 Task: Open Card Board Meeting Preparation in Board Leadership Coaching to Workspace Human Resources Consulting and add a team member Softage.3@softage.net, a label Red, a checklist Health and Fitness, an attachment from your onedrive, a color Red and finally, add a card description 'Develop and launch new sales promotion' and a comment 'Its important to ensure that this task aligns with our overall project goals as it is part of a larger project.'. Add a start date 'Jan 07, 1900' with a due date 'Jan 14, 1900'
Action: Mouse moved to (832, 465)
Screenshot: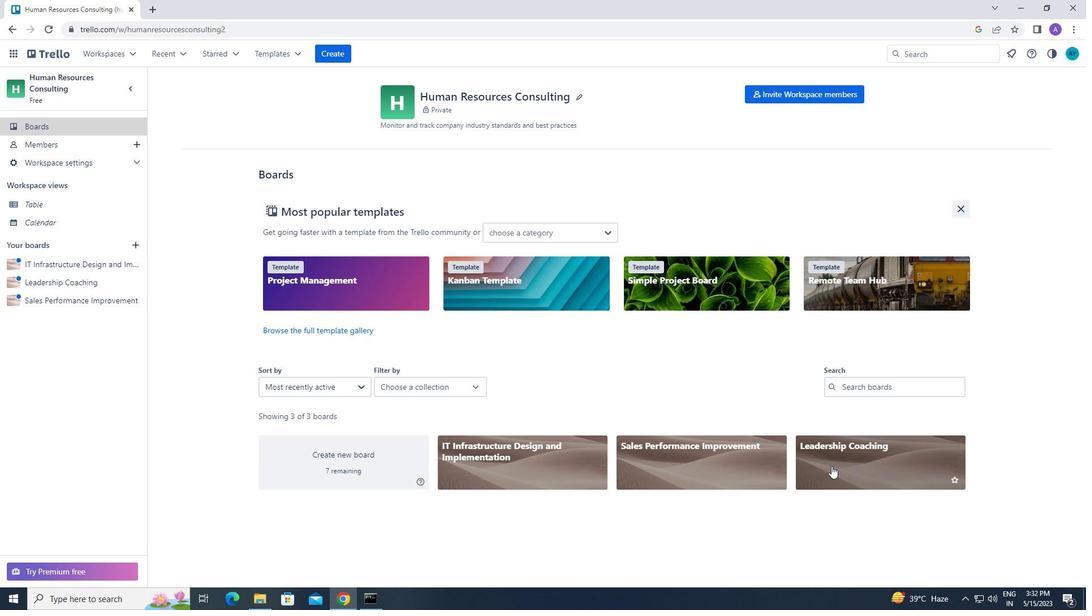 
Action: Mouse pressed left at (832, 465)
Screenshot: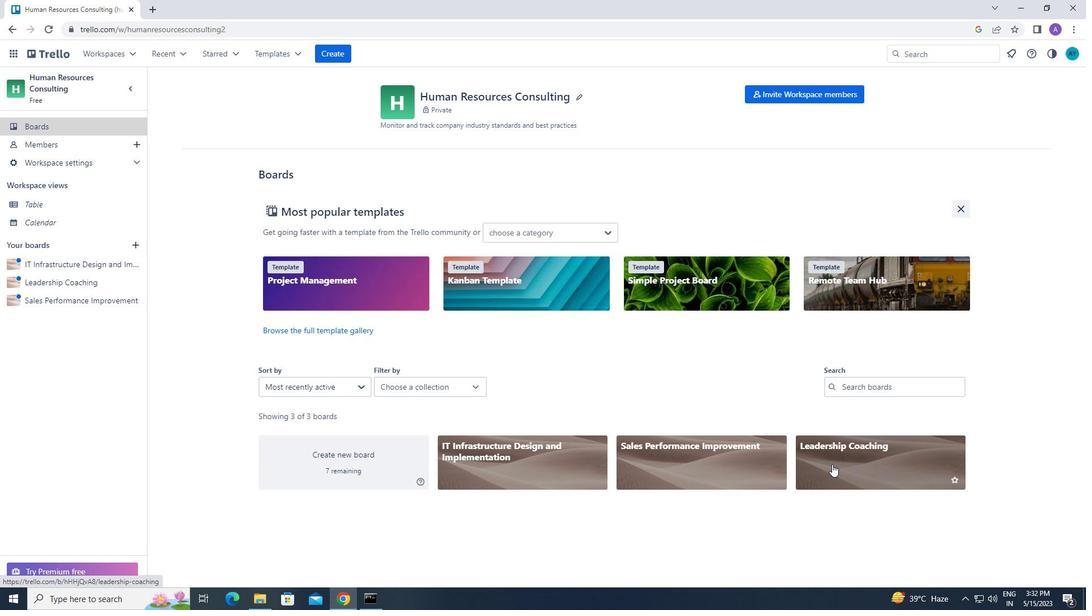 
Action: Mouse moved to (518, 142)
Screenshot: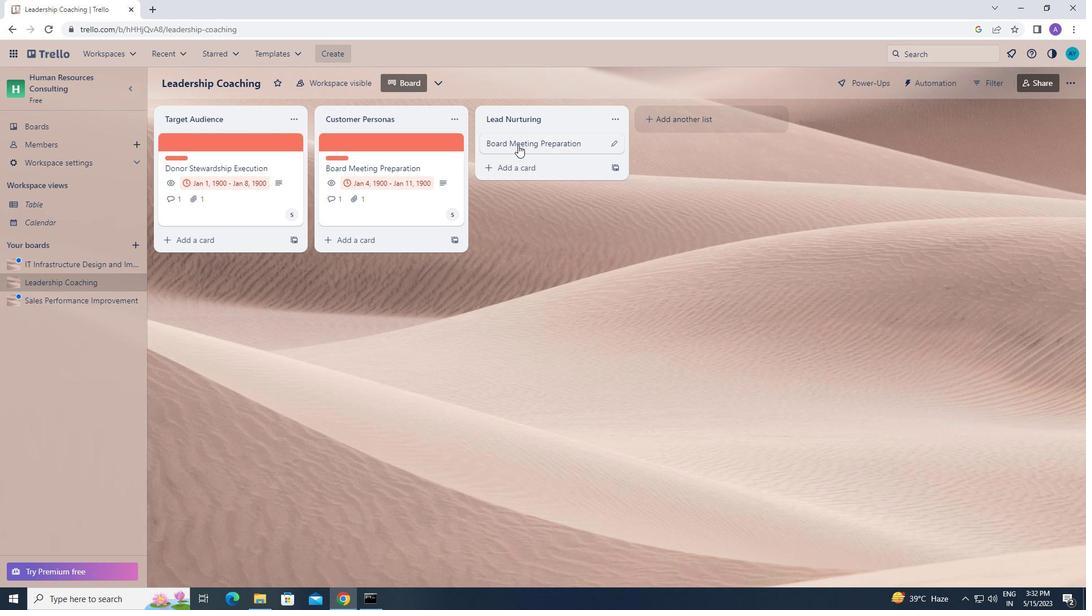 
Action: Mouse pressed left at (518, 142)
Screenshot: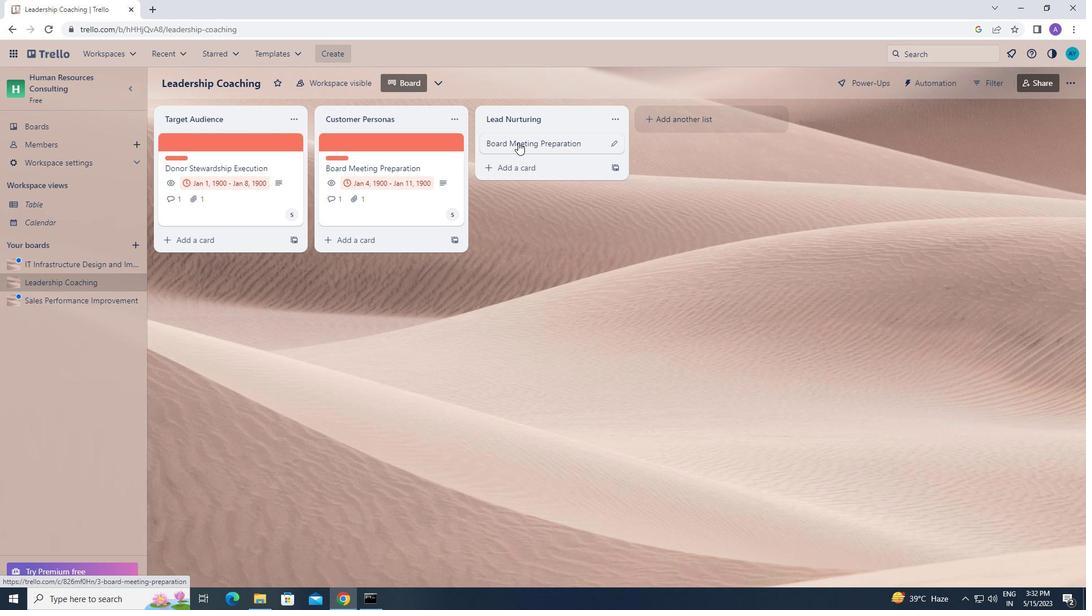 
Action: Mouse moved to (674, 178)
Screenshot: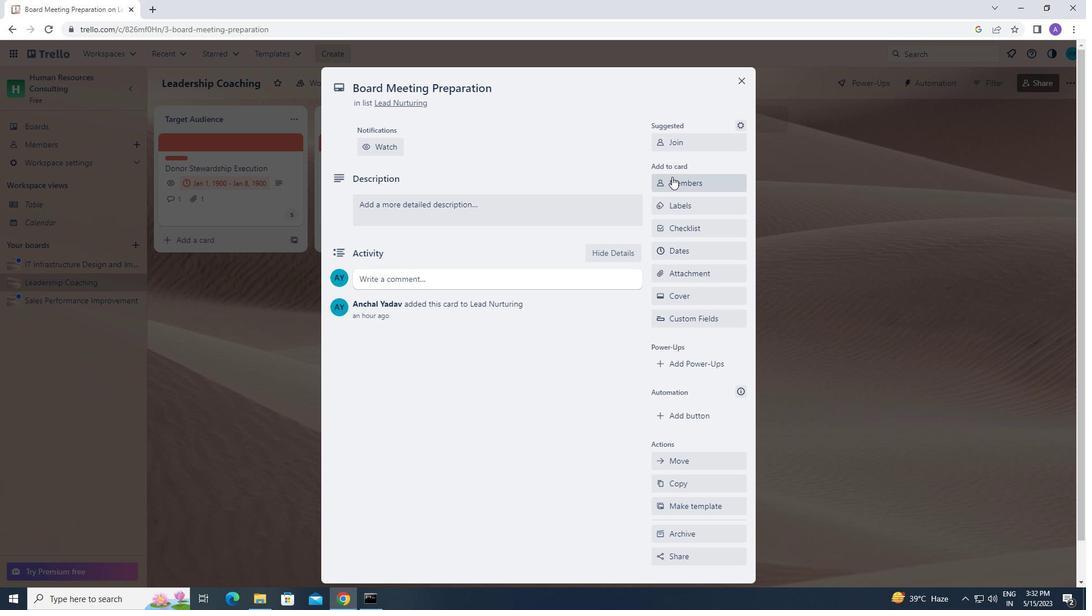 
Action: Mouse pressed left at (674, 178)
Screenshot: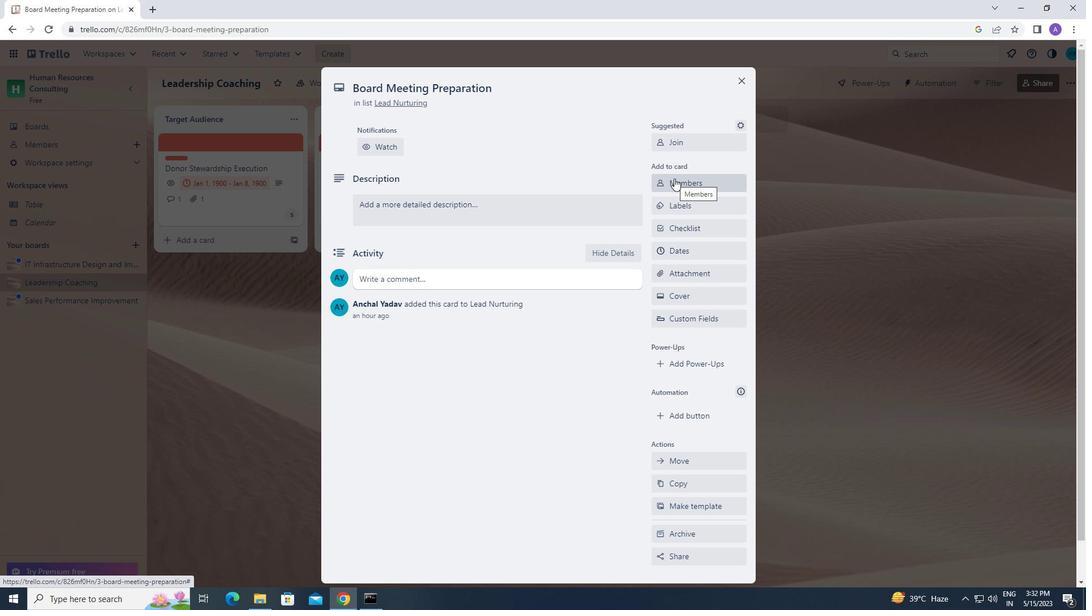 
Action: Mouse moved to (687, 233)
Screenshot: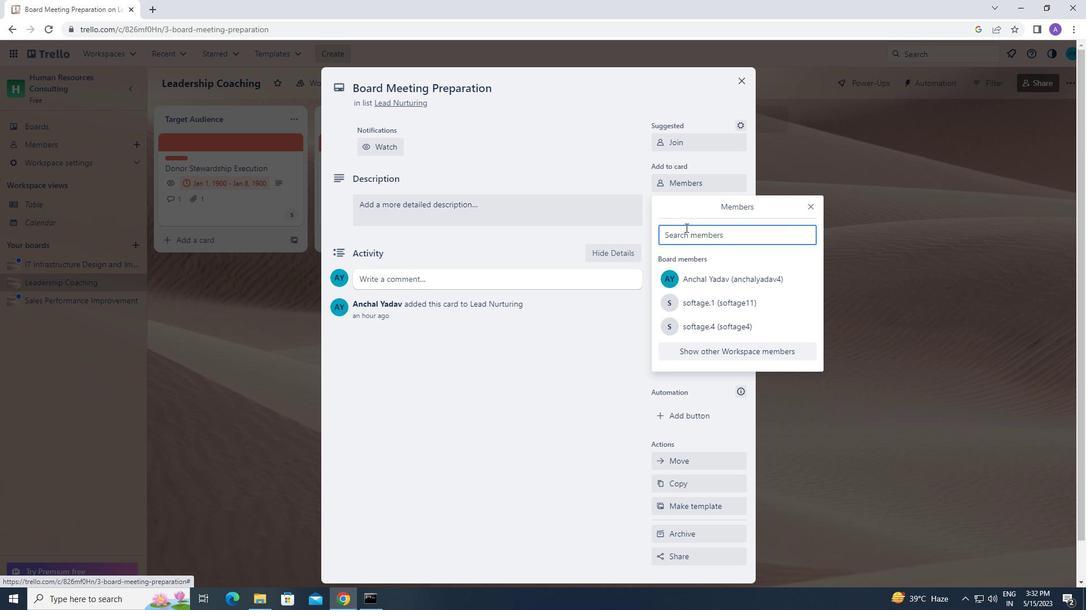 
Action: Mouse pressed left at (687, 233)
Screenshot: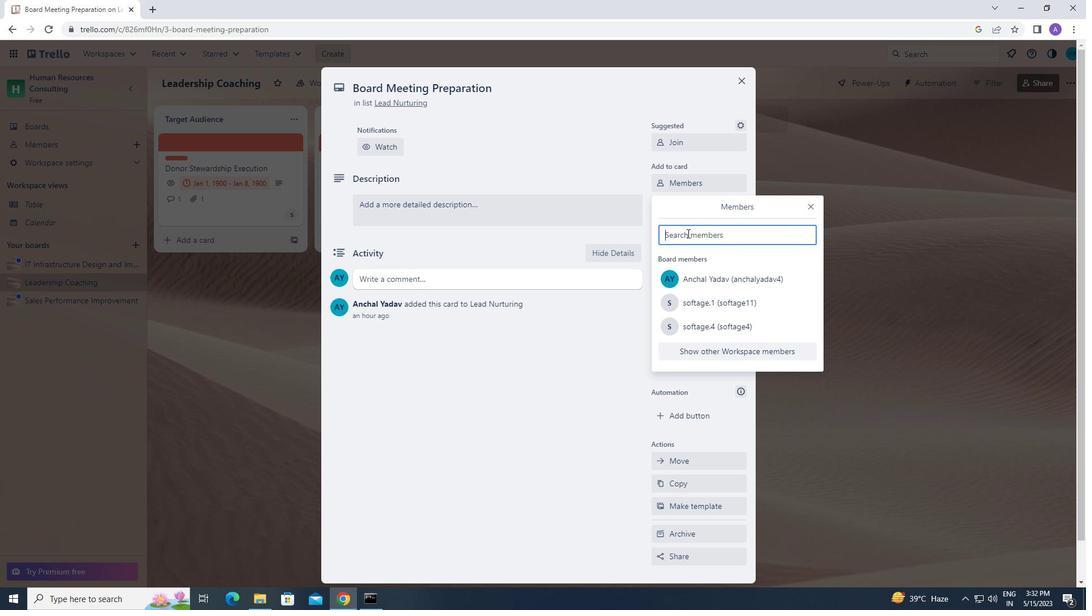 
Action: Key pressed <Key.caps_lock>s<Key.caps_lock>oftage
Screenshot: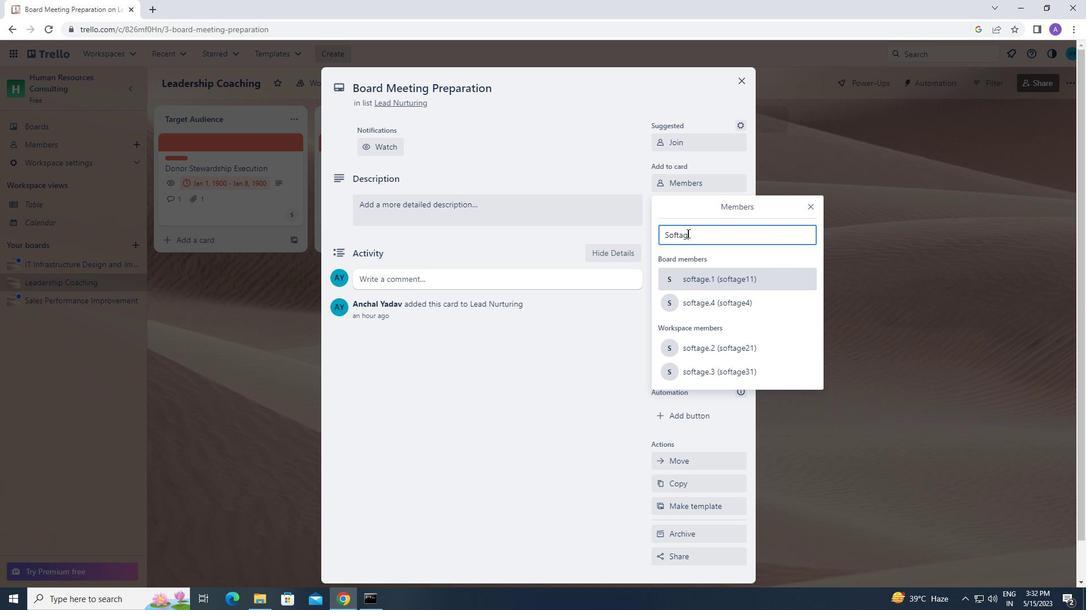 
Action: Mouse moved to (574, 381)
Screenshot: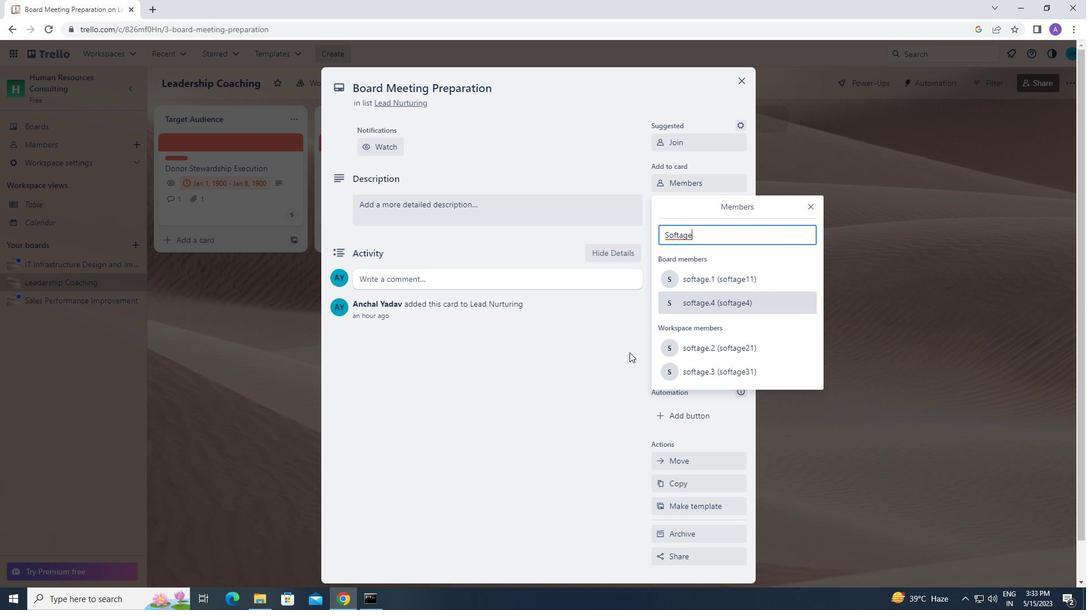 
Action: Key pressed .
Screenshot: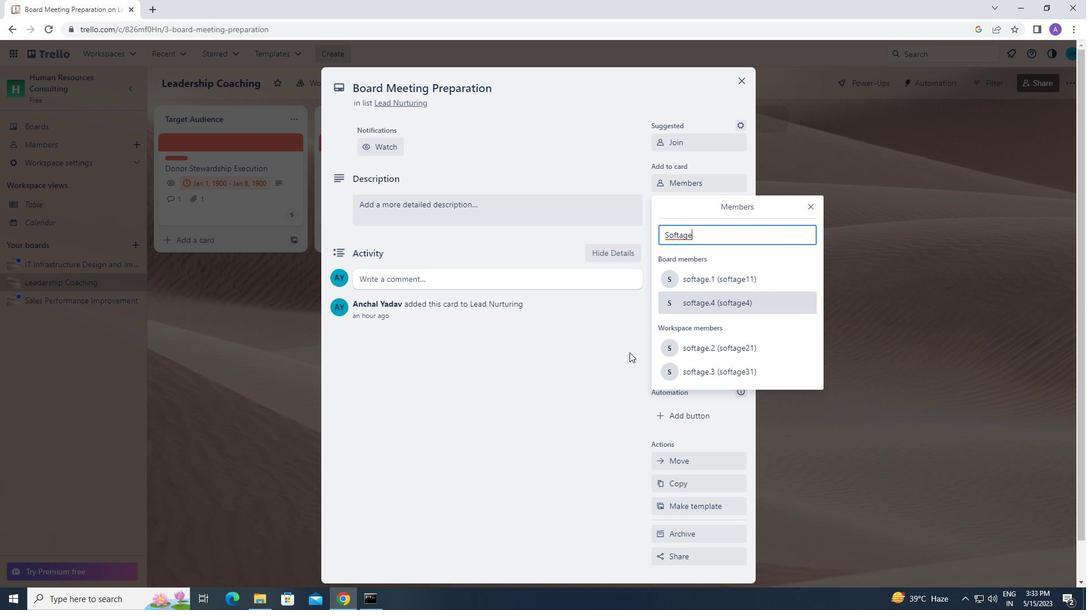 
Action: Mouse moved to (394, 466)
Screenshot: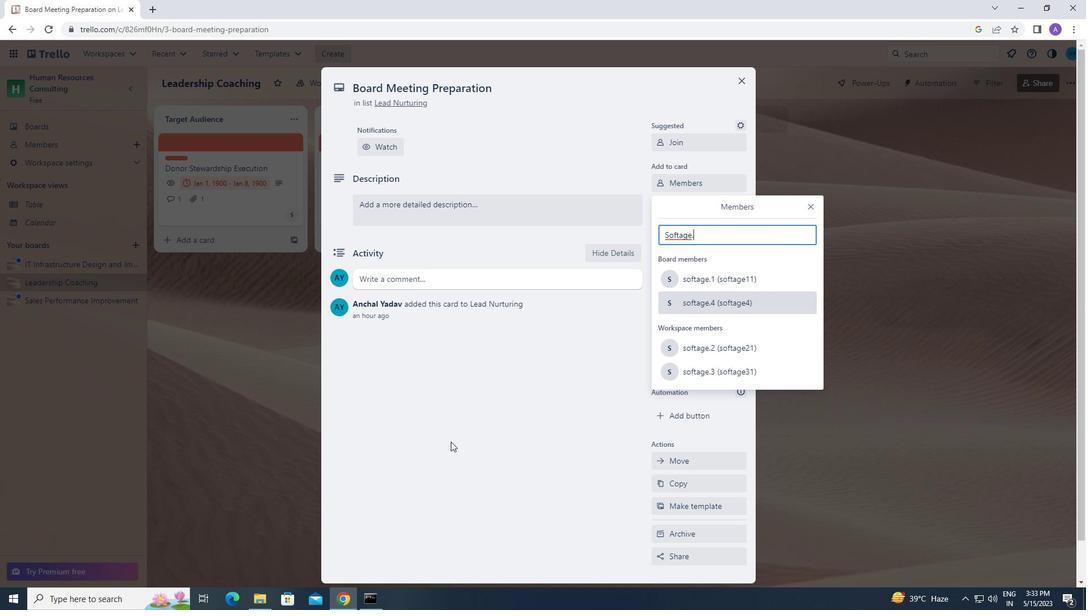 
Action: Key pressed 3
Screenshot: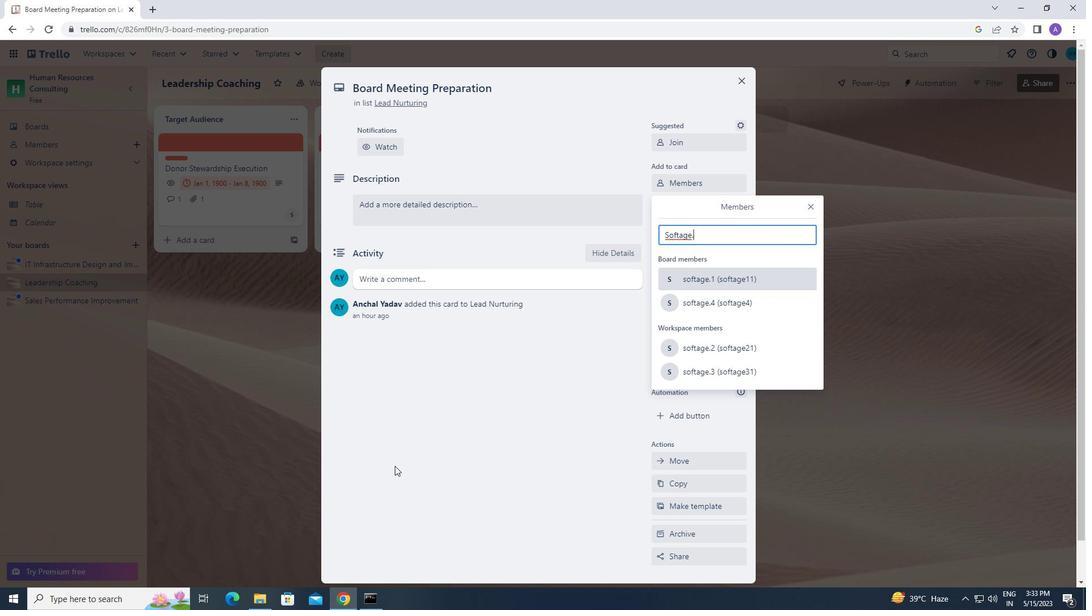 
Action: Mouse moved to (394, 467)
Screenshot: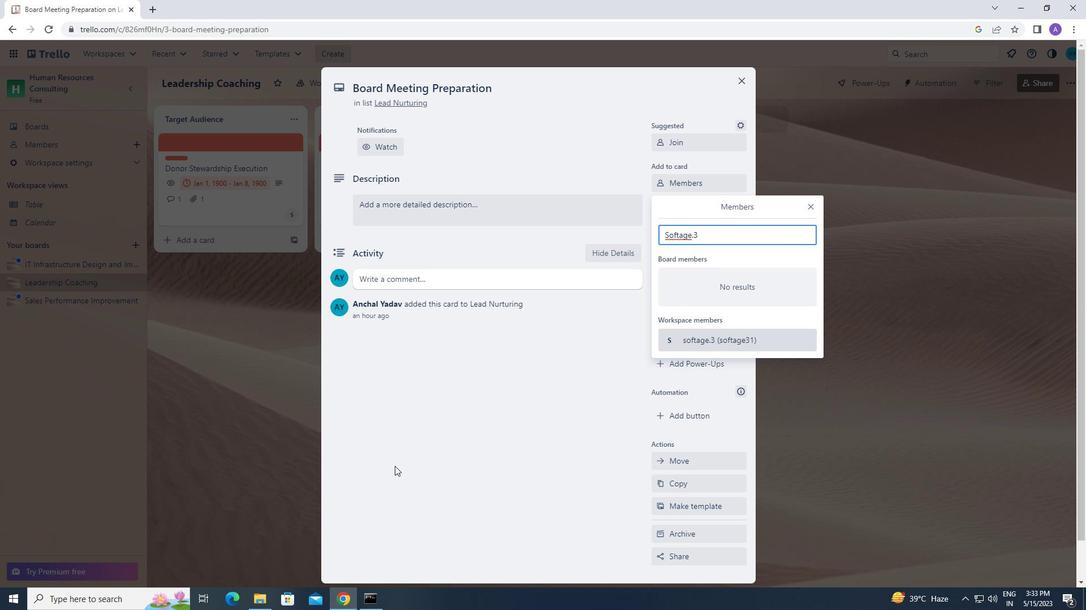 
Action: Key pressed <Key.shift_r>@softage.net
Screenshot: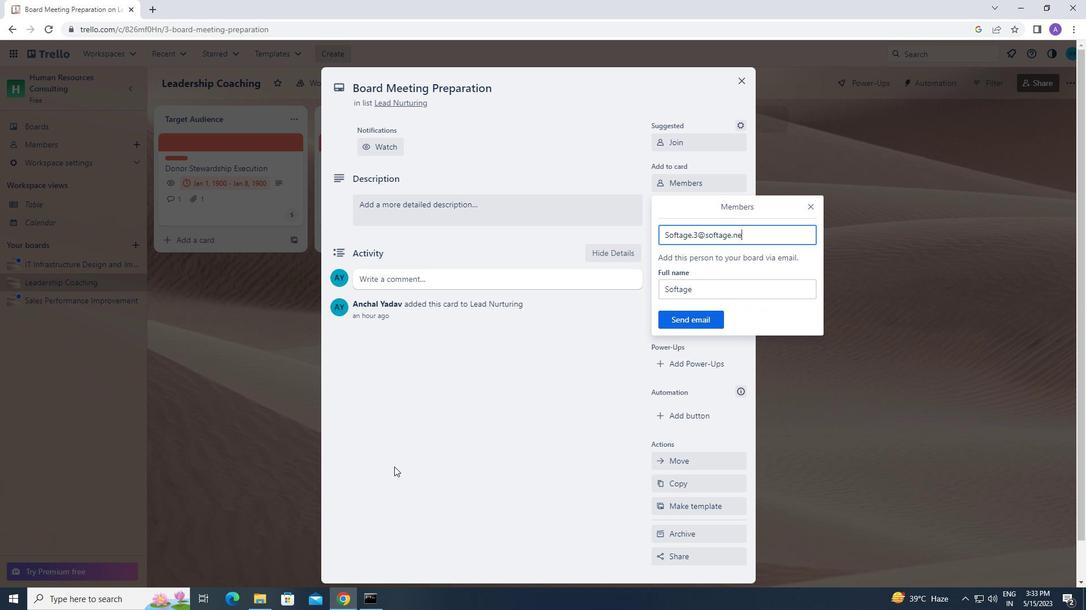 
Action: Mouse moved to (694, 319)
Screenshot: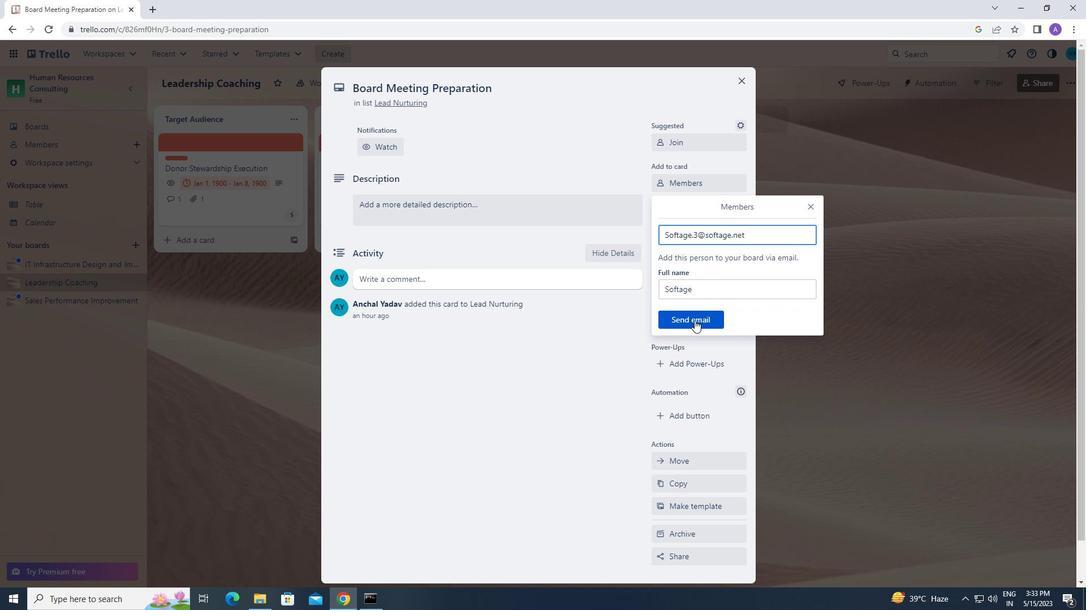 
Action: Mouse pressed left at (694, 319)
Screenshot: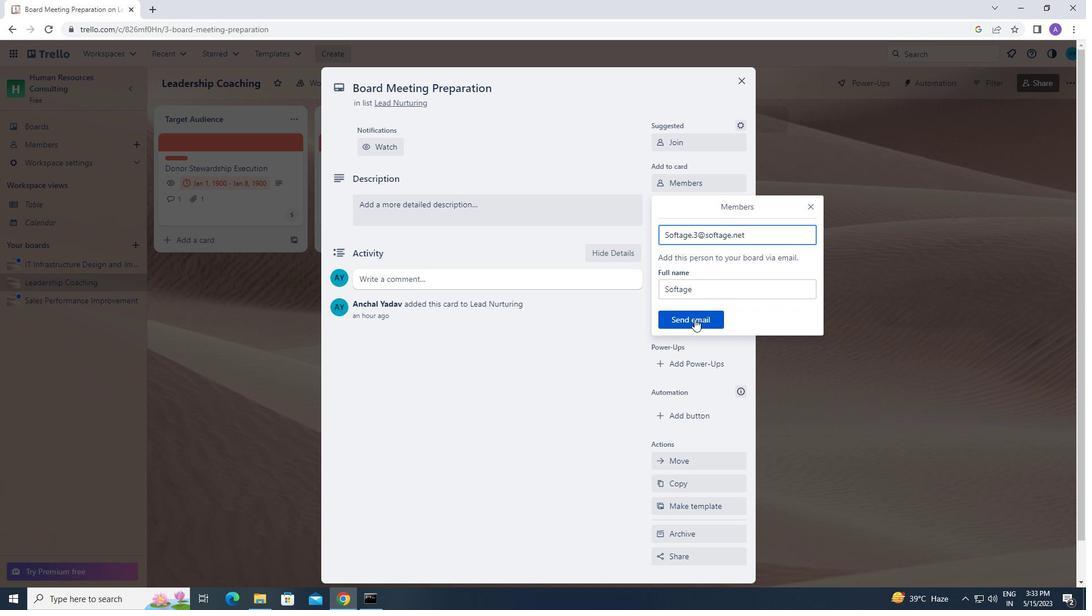 
Action: Mouse moved to (671, 208)
Screenshot: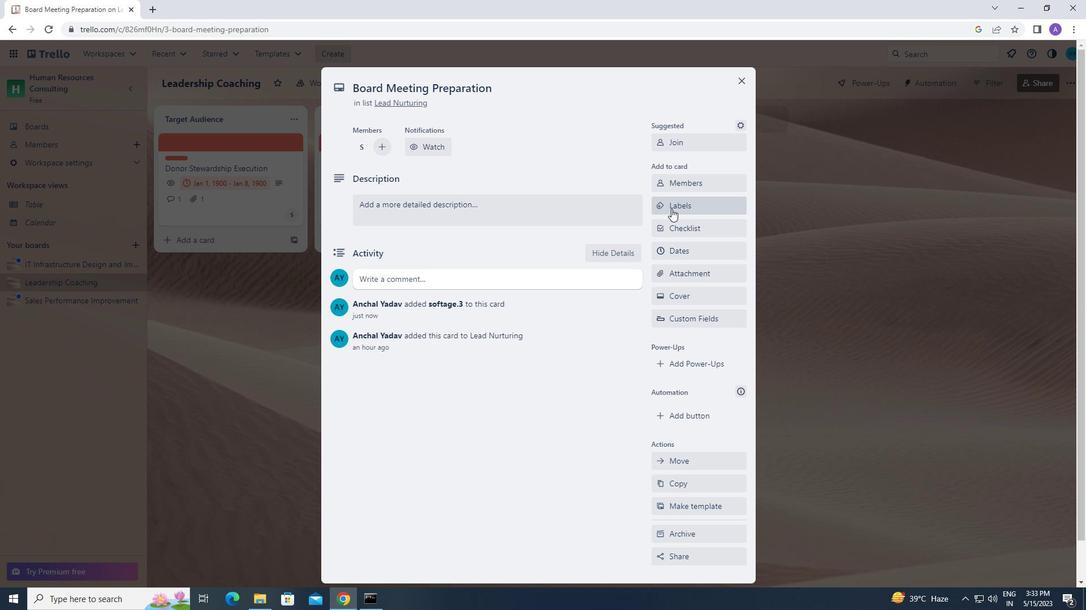 
Action: Mouse pressed left at (671, 208)
Screenshot: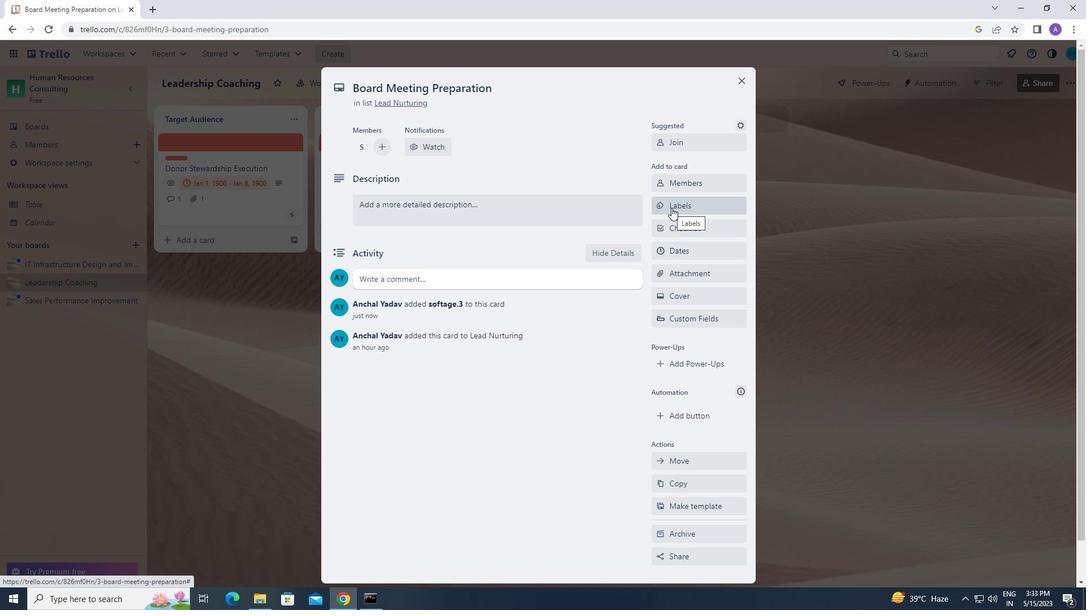 
Action: Mouse moved to (716, 432)
Screenshot: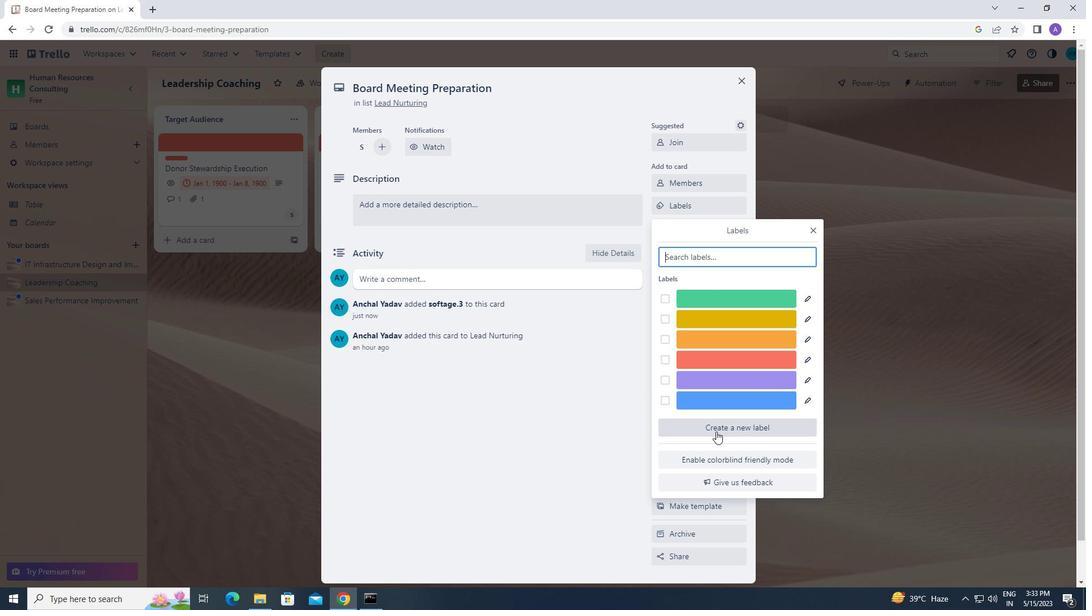 
Action: Mouse pressed left at (716, 432)
Screenshot: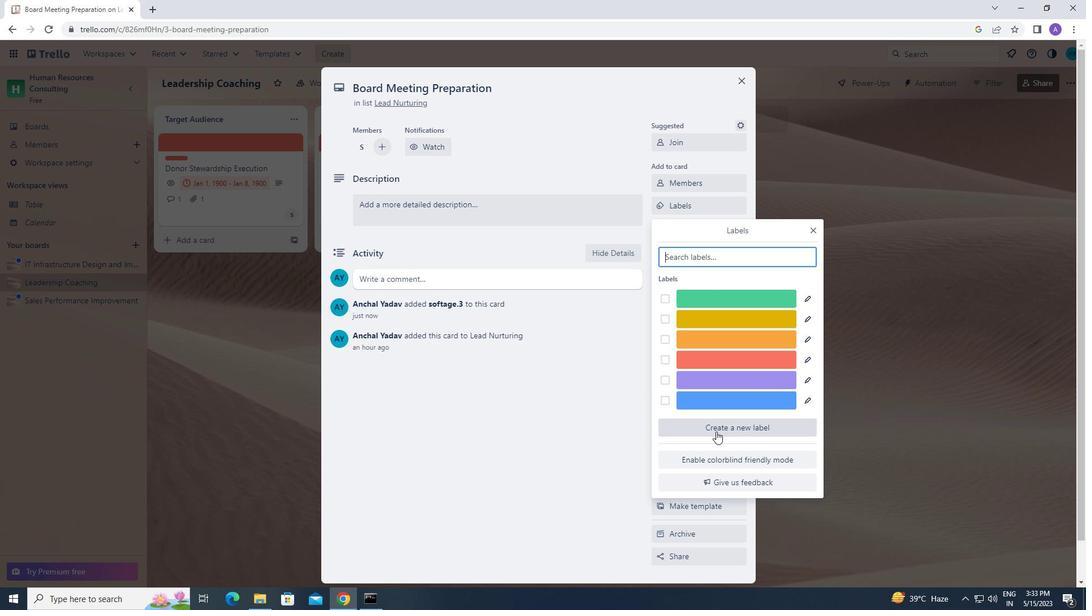
Action: Mouse moved to (769, 392)
Screenshot: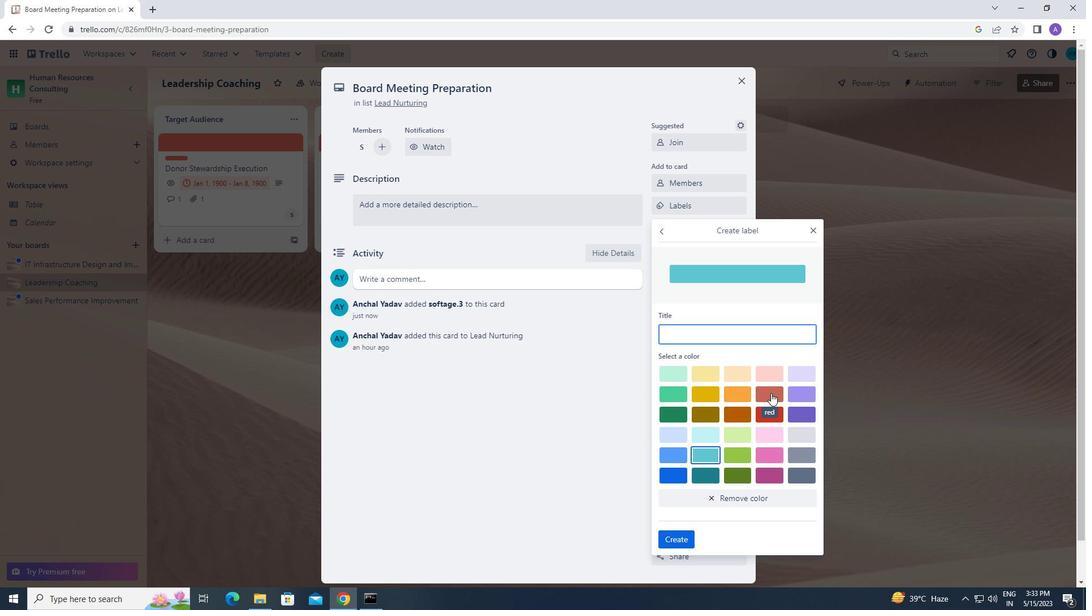 
Action: Mouse pressed left at (769, 392)
Screenshot: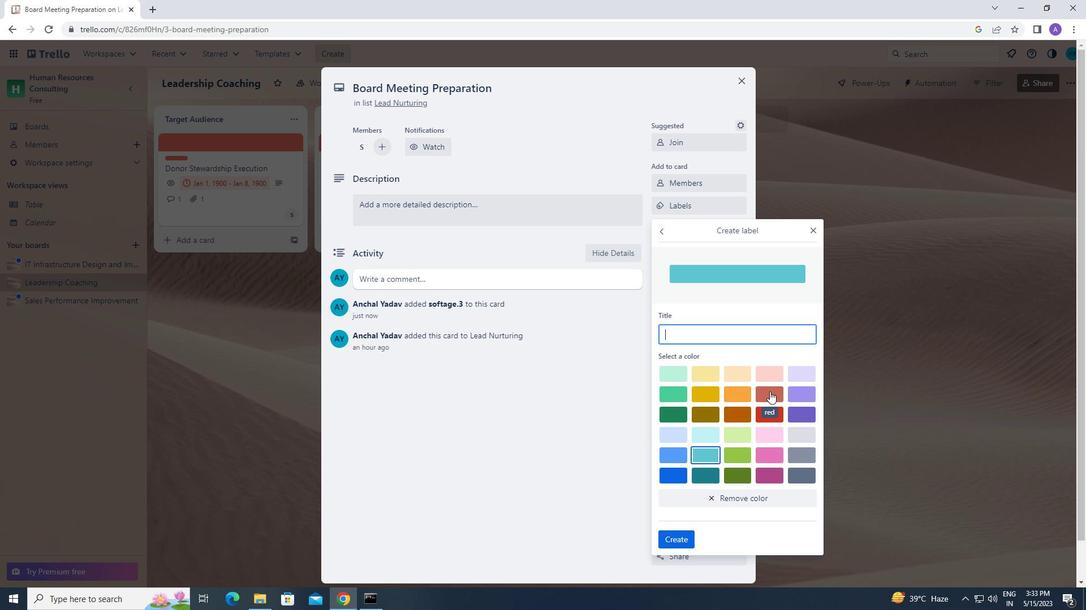 
Action: Mouse moved to (686, 540)
Screenshot: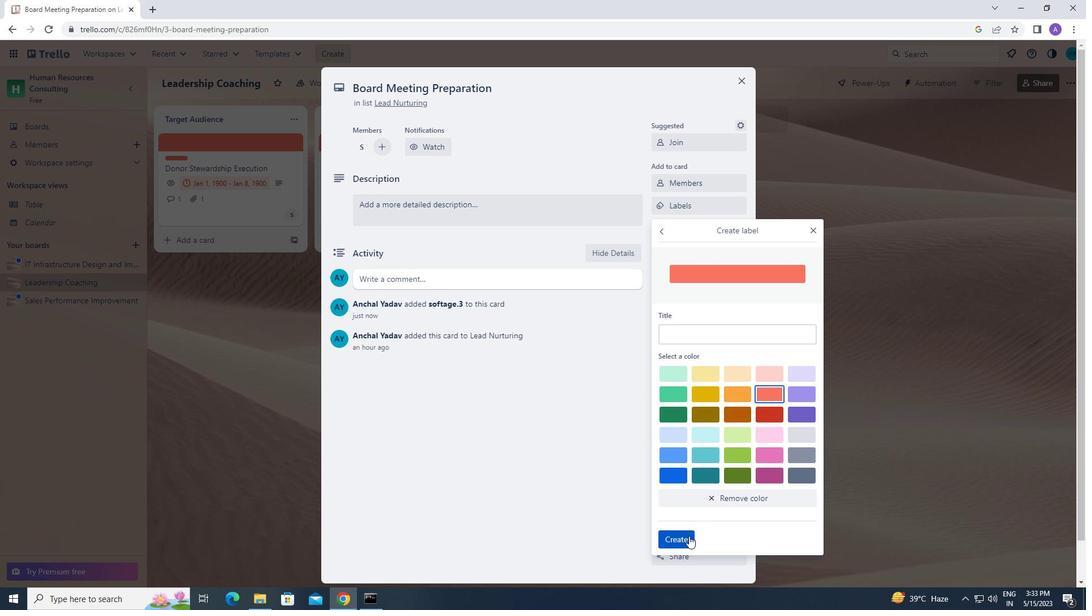 
Action: Mouse pressed left at (686, 540)
Screenshot: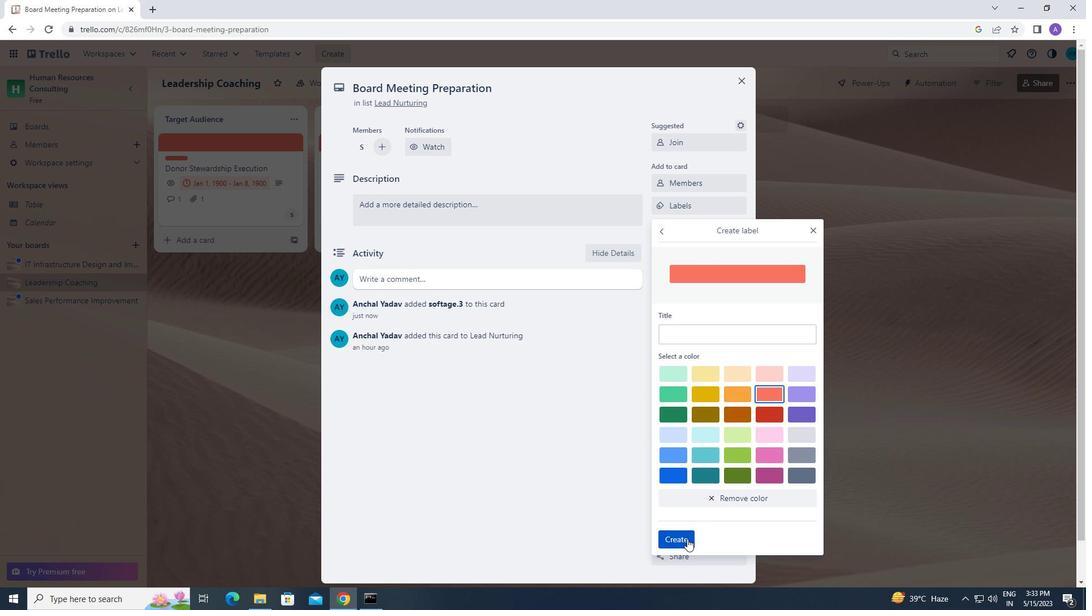 
Action: Mouse moved to (810, 230)
Screenshot: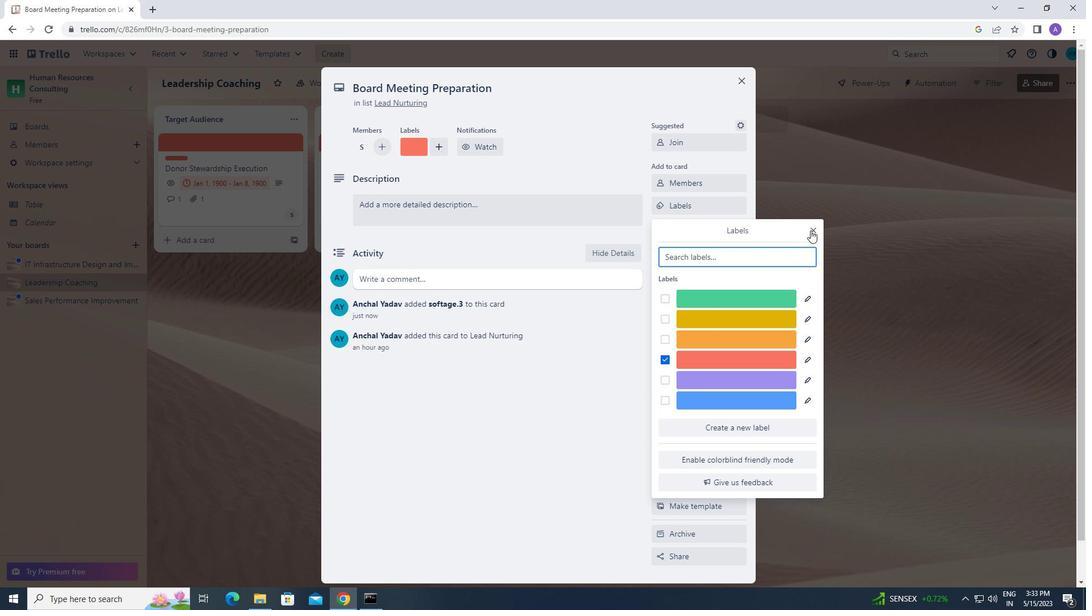 
Action: Mouse pressed left at (810, 230)
Screenshot: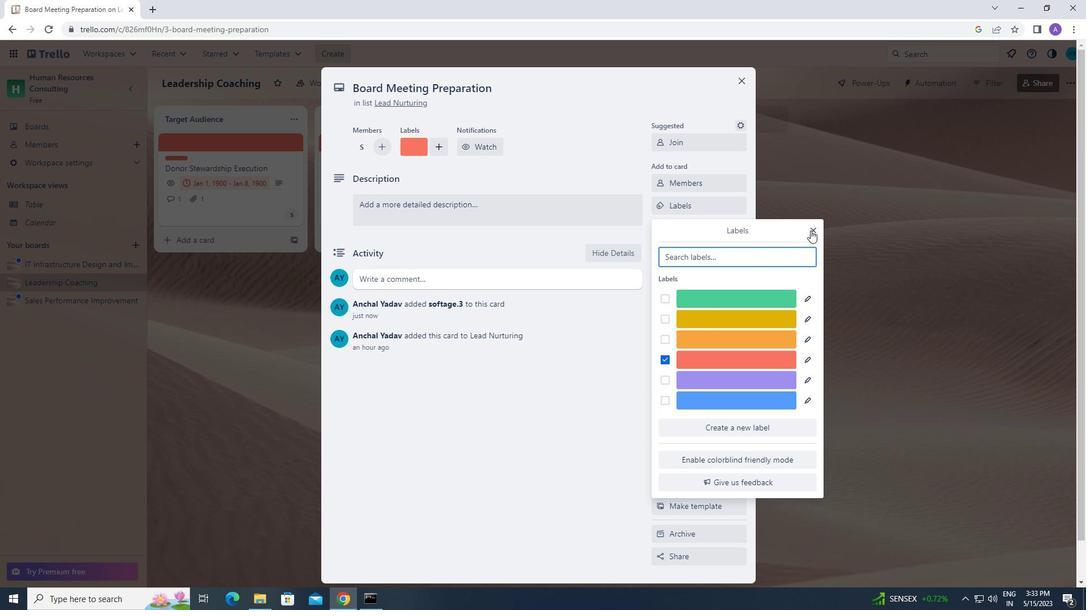 
Action: Mouse moved to (706, 228)
Screenshot: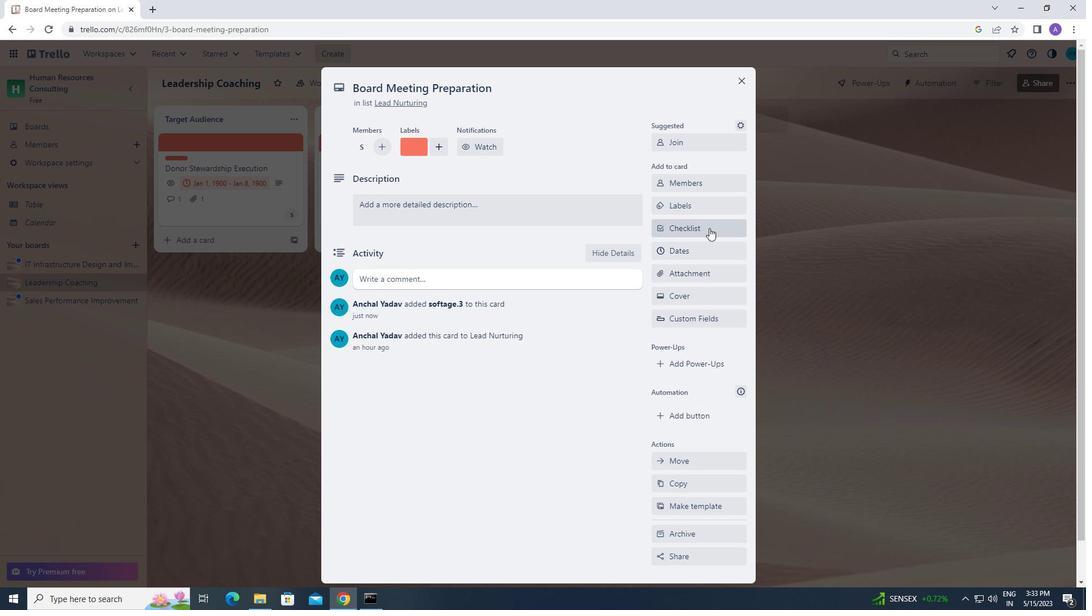 
Action: Mouse pressed left at (706, 228)
Screenshot: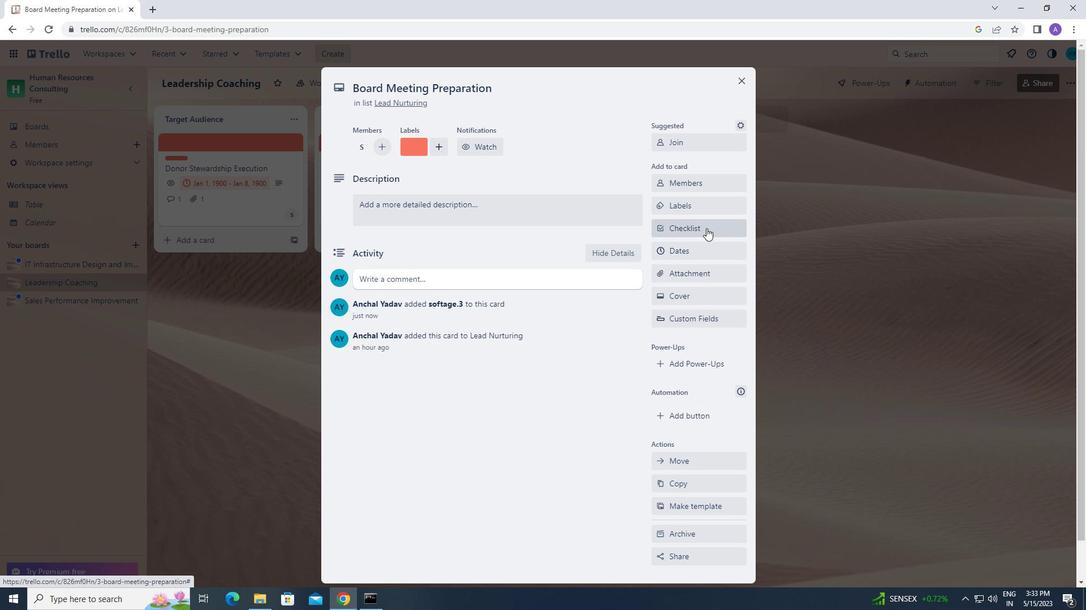 
Action: Mouse moved to (701, 237)
Screenshot: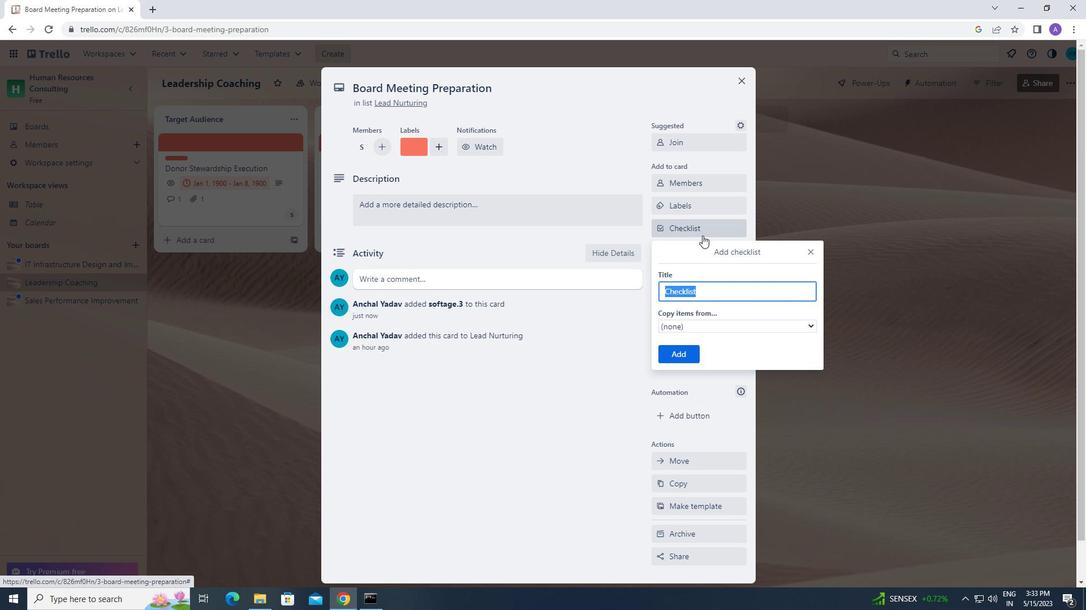 
Action: Key pressed <Key.caps_lock>h<Key.caps_lock>ealth<Key.space>and<Key.space><Key.caps_lock>f<Key.caps_lock>itness
Screenshot: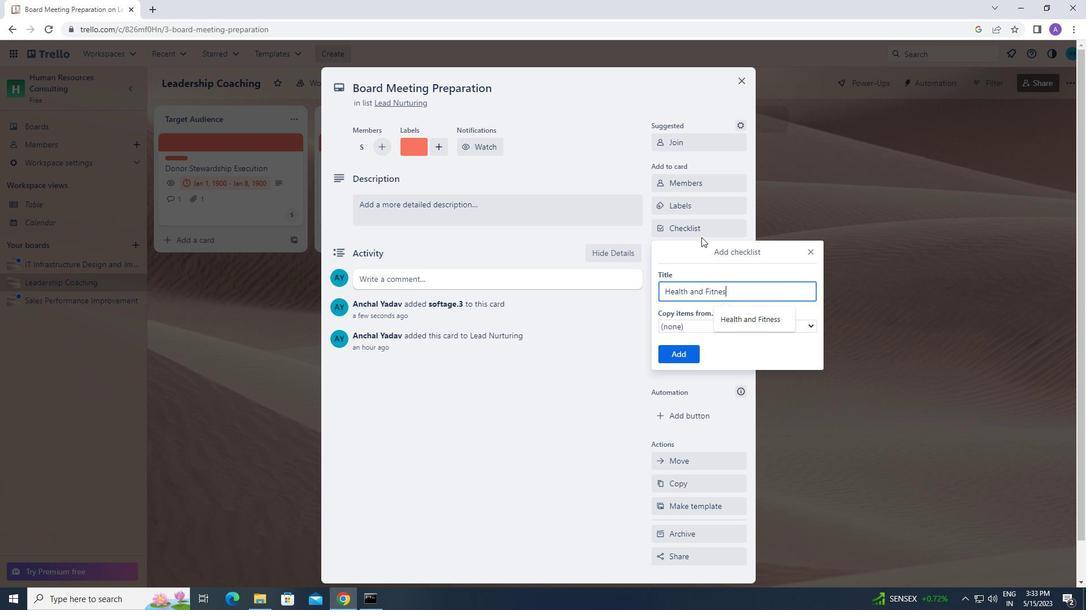 
Action: Mouse moved to (678, 351)
Screenshot: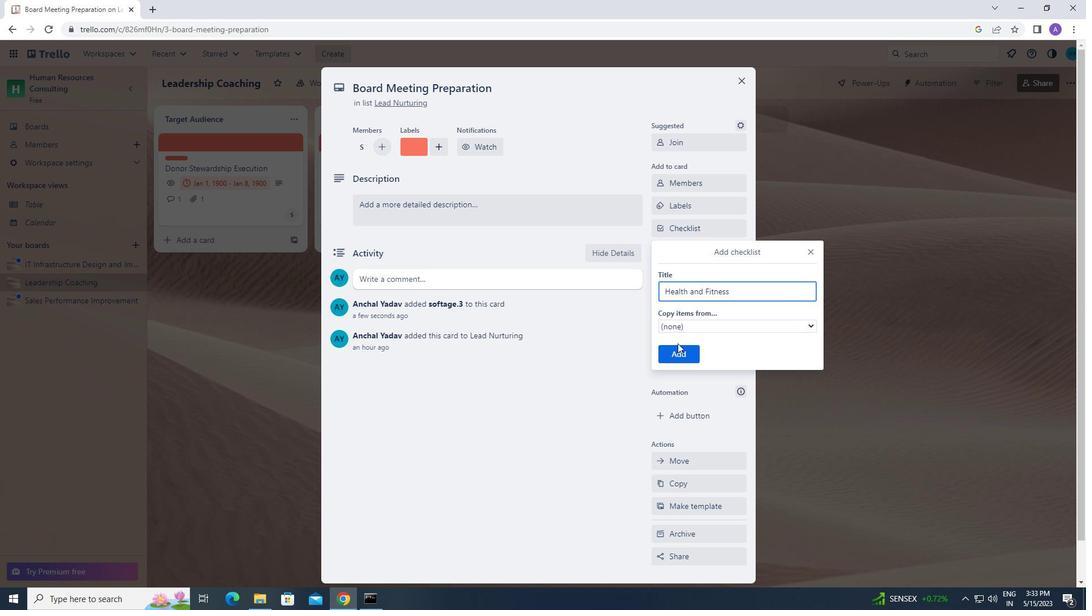 
Action: Mouse pressed left at (678, 351)
Screenshot: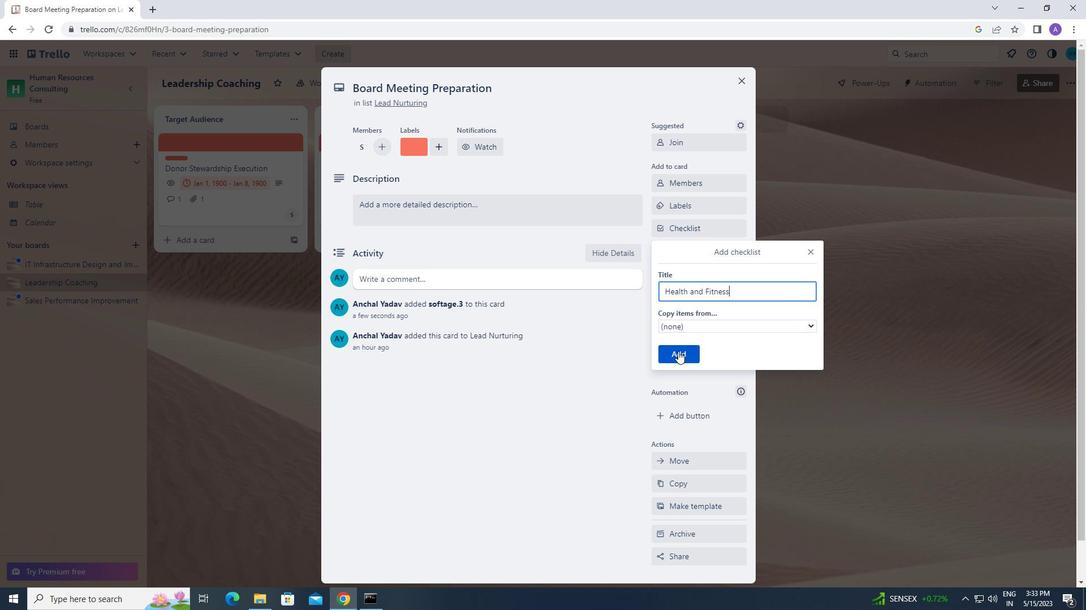 
Action: Mouse moved to (687, 273)
Screenshot: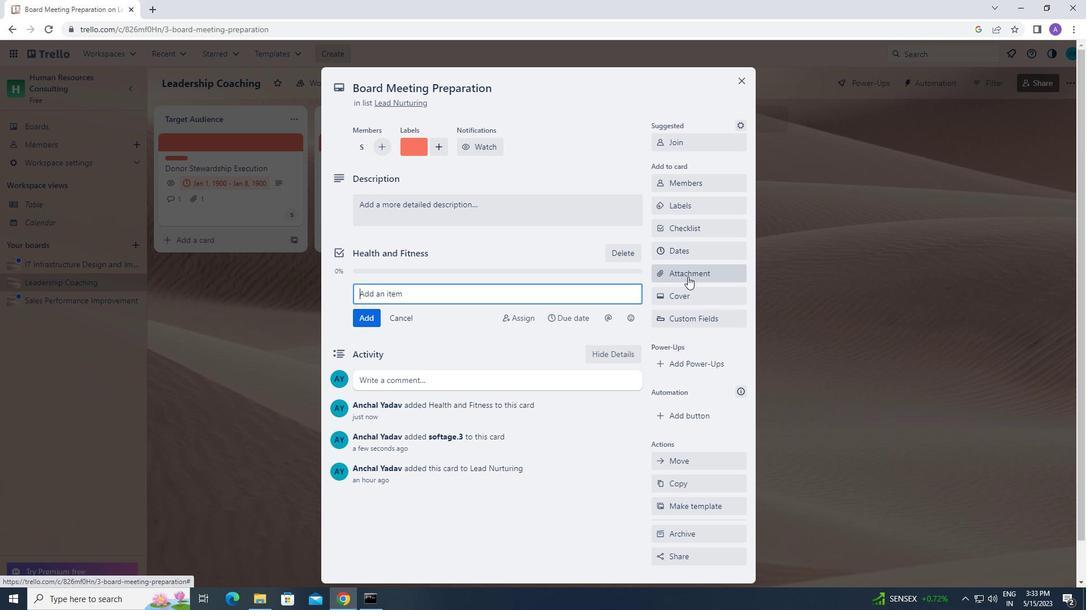 
Action: Mouse pressed left at (687, 273)
Screenshot: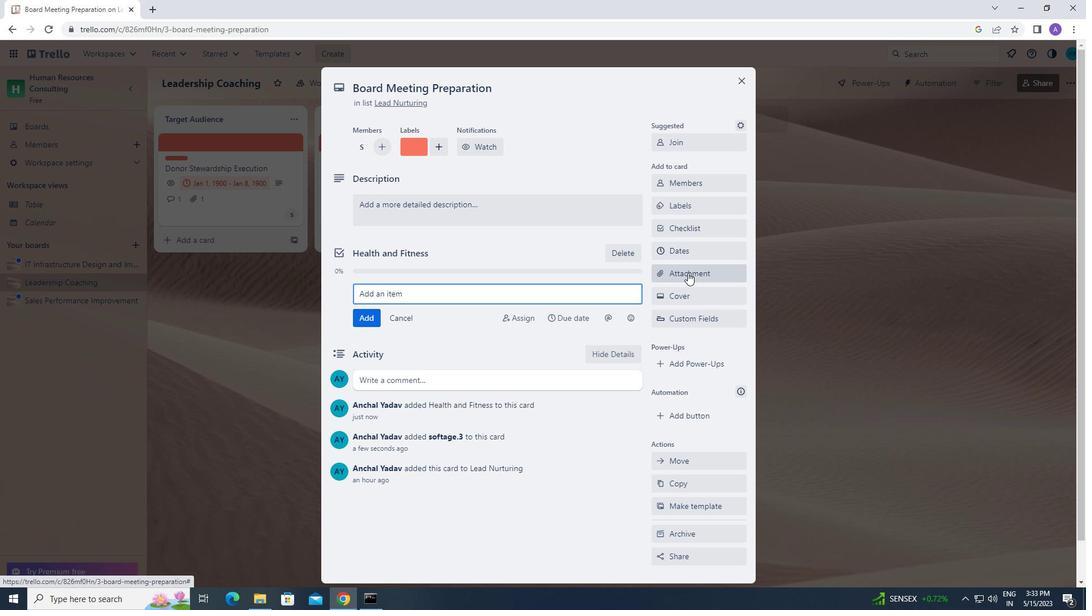 
Action: Mouse moved to (678, 409)
Screenshot: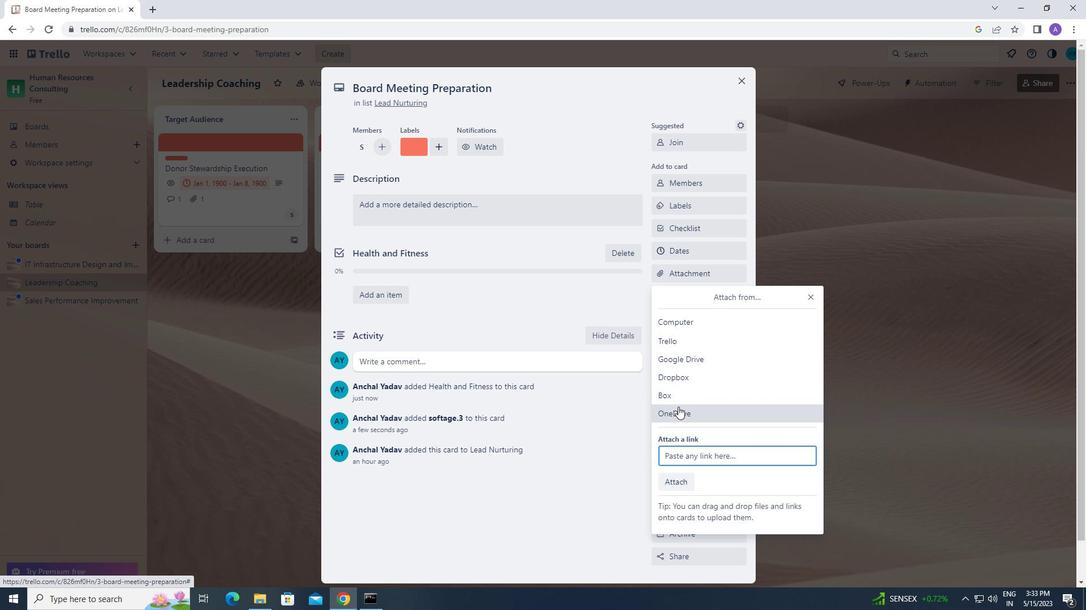 
Action: Mouse pressed left at (678, 409)
Screenshot: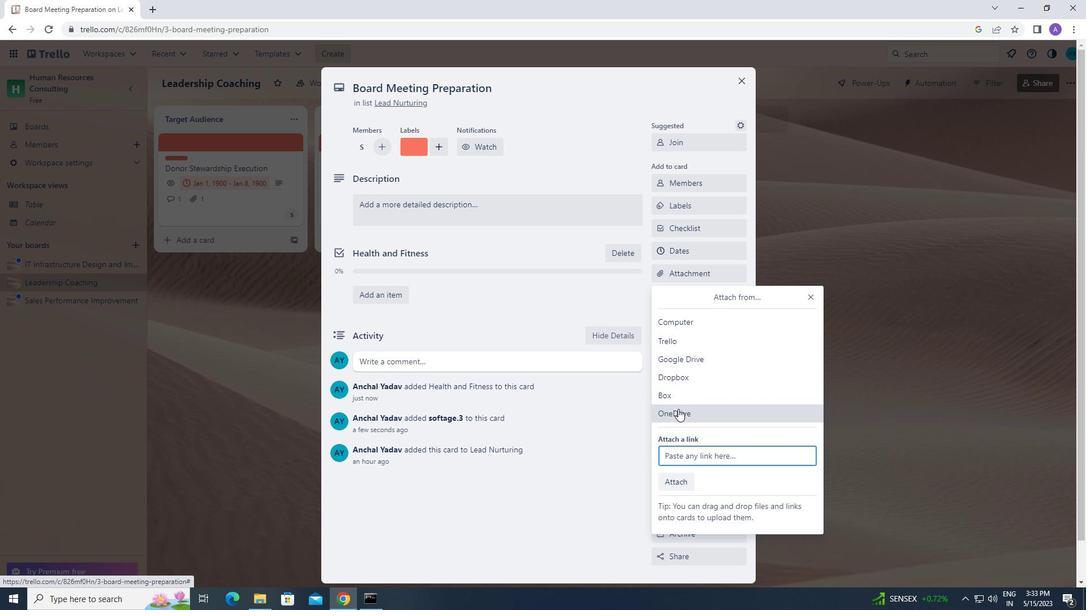 
Action: Mouse moved to (455, 269)
Screenshot: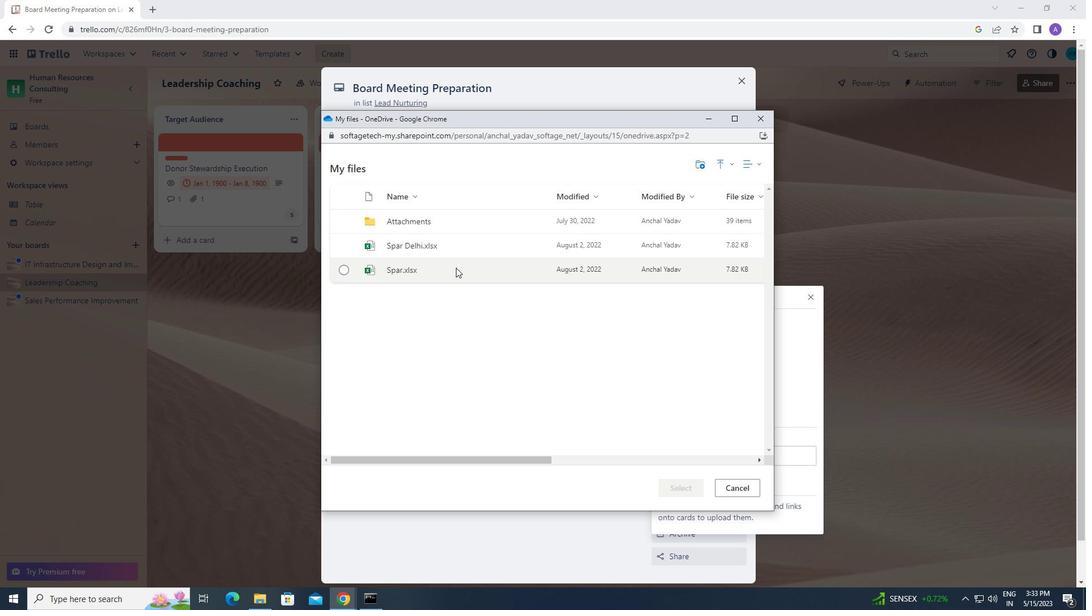 
Action: Mouse pressed left at (455, 269)
Screenshot: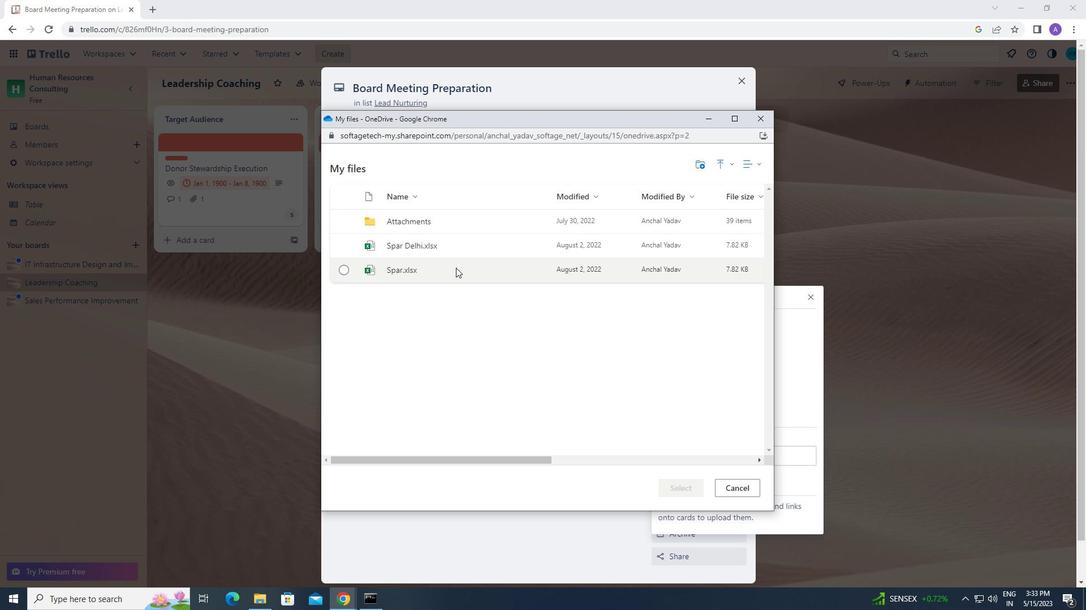 
Action: Mouse moved to (677, 487)
Screenshot: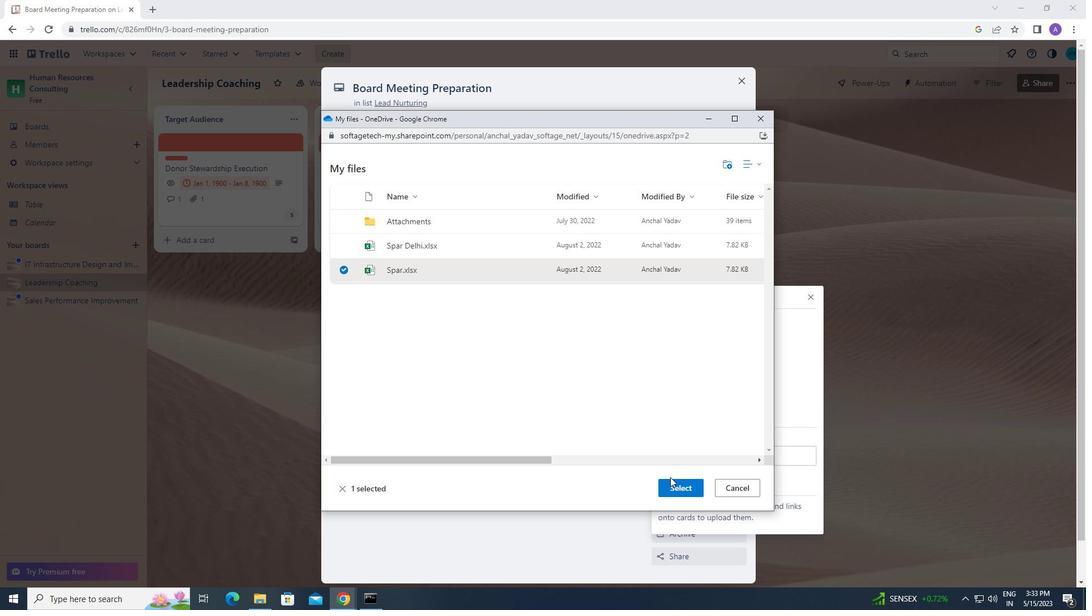 
Action: Mouse pressed left at (677, 487)
Screenshot: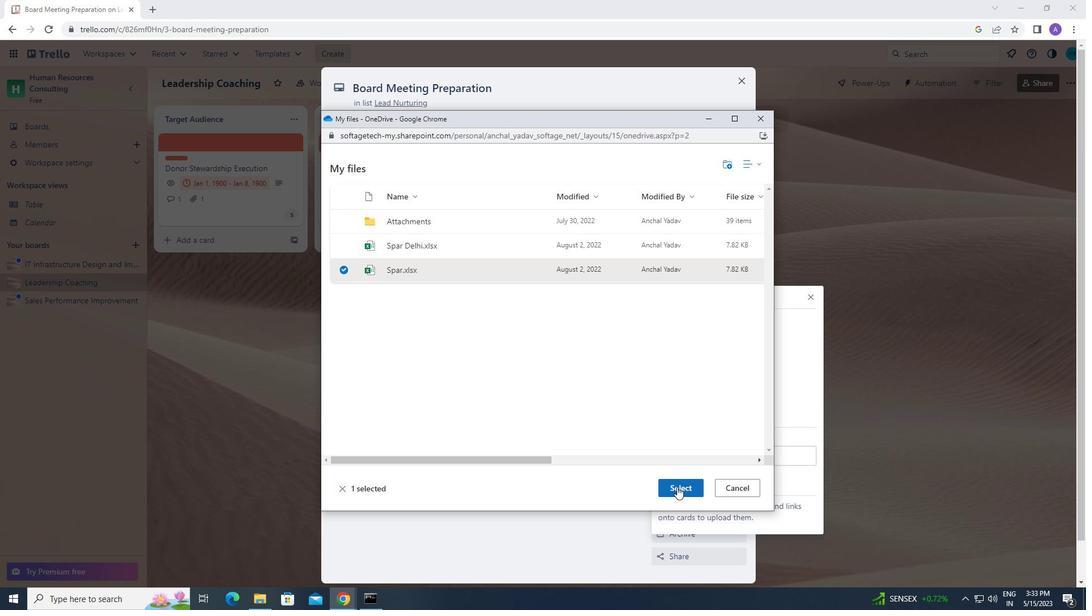 
Action: Mouse moved to (694, 295)
Screenshot: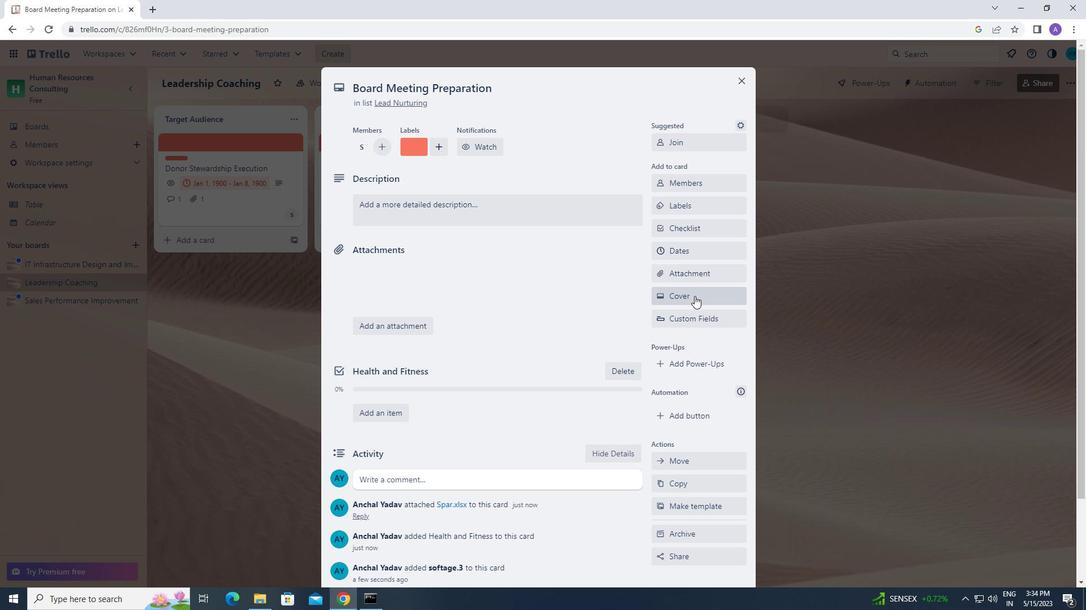 
Action: Mouse pressed left at (694, 295)
Screenshot: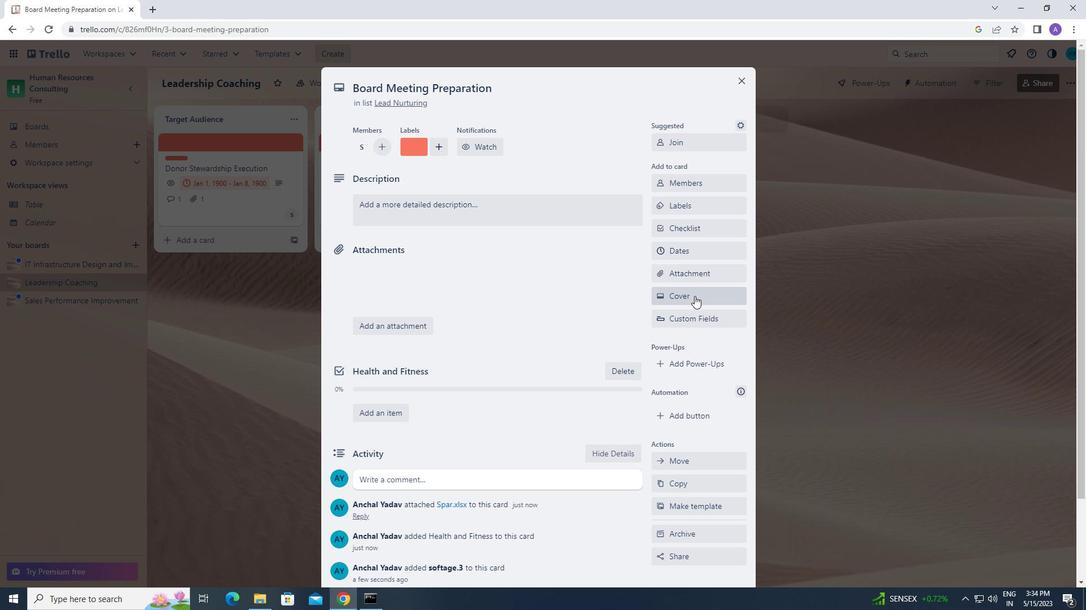 
Action: Mouse moved to (765, 173)
Screenshot: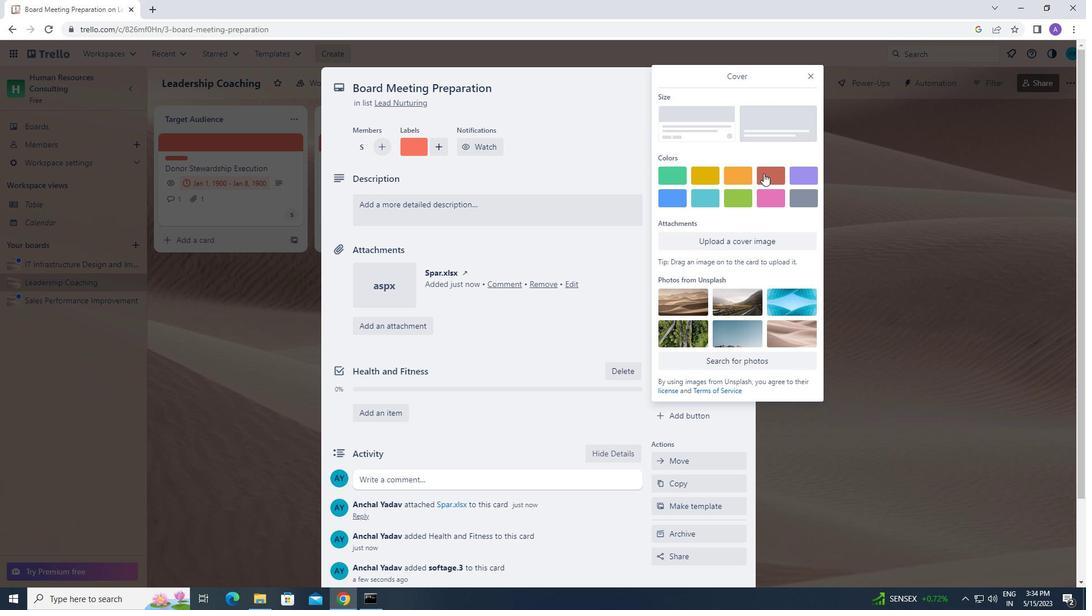 
Action: Mouse pressed left at (765, 173)
Screenshot: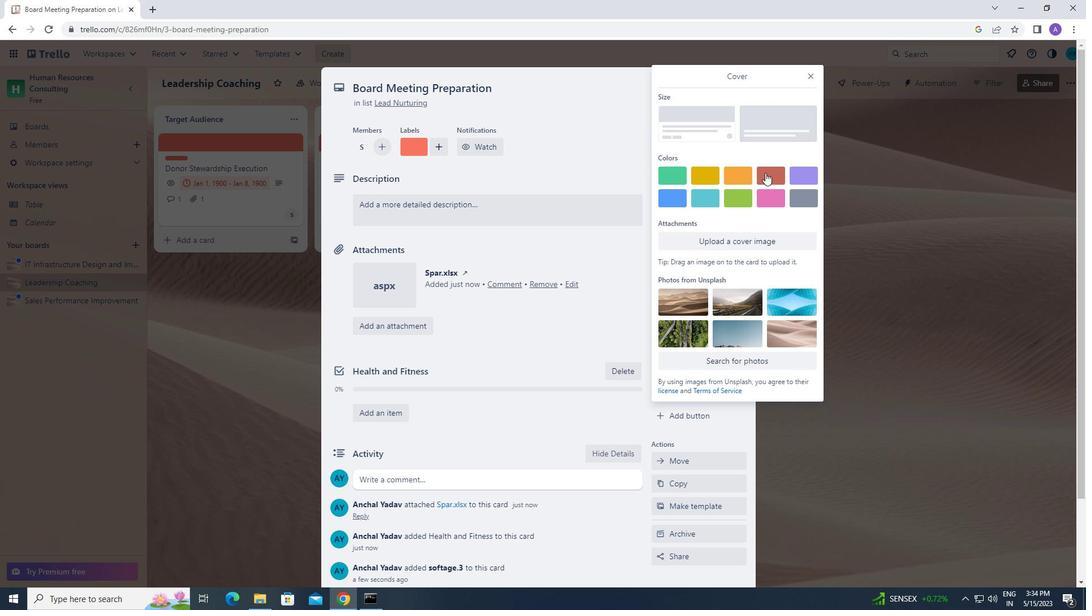 
Action: Mouse moved to (810, 74)
Screenshot: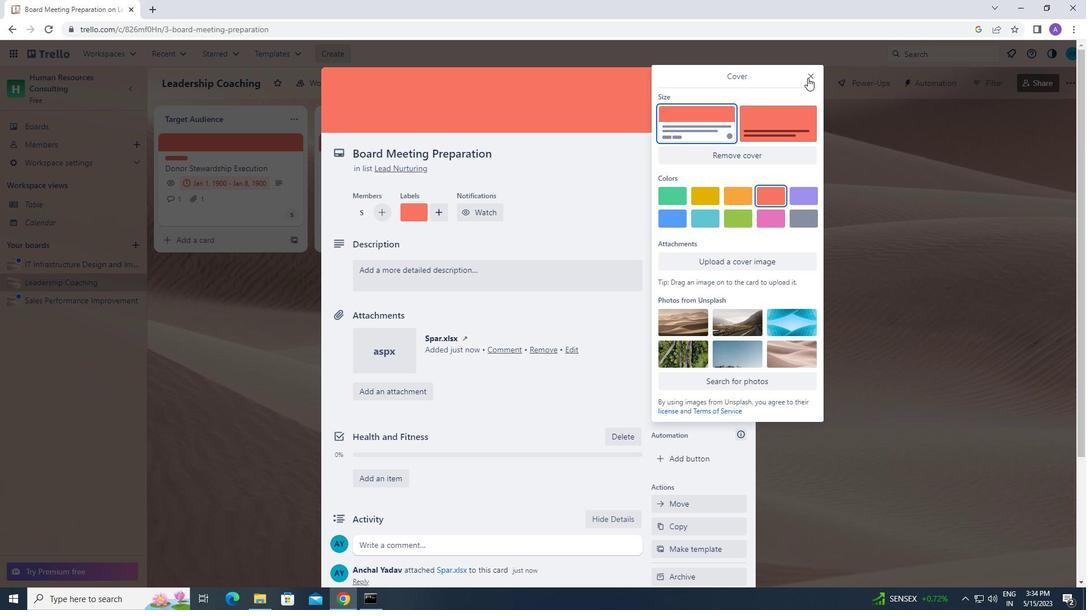 
Action: Mouse pressed left at (810, 74)
Screenshot: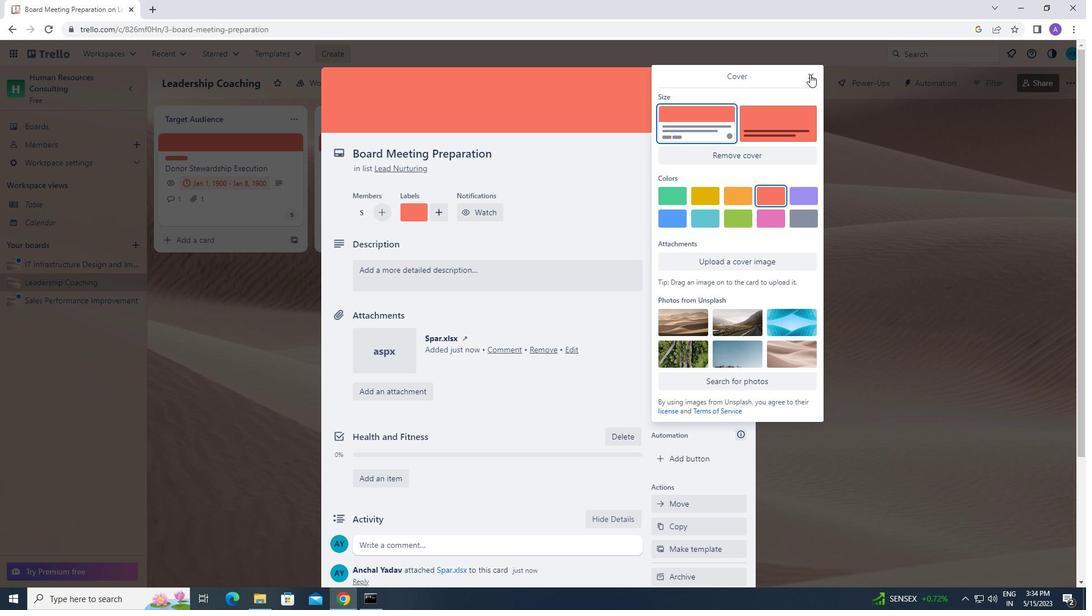 
Action: Mouse moved to (434, 273)
Screenshot: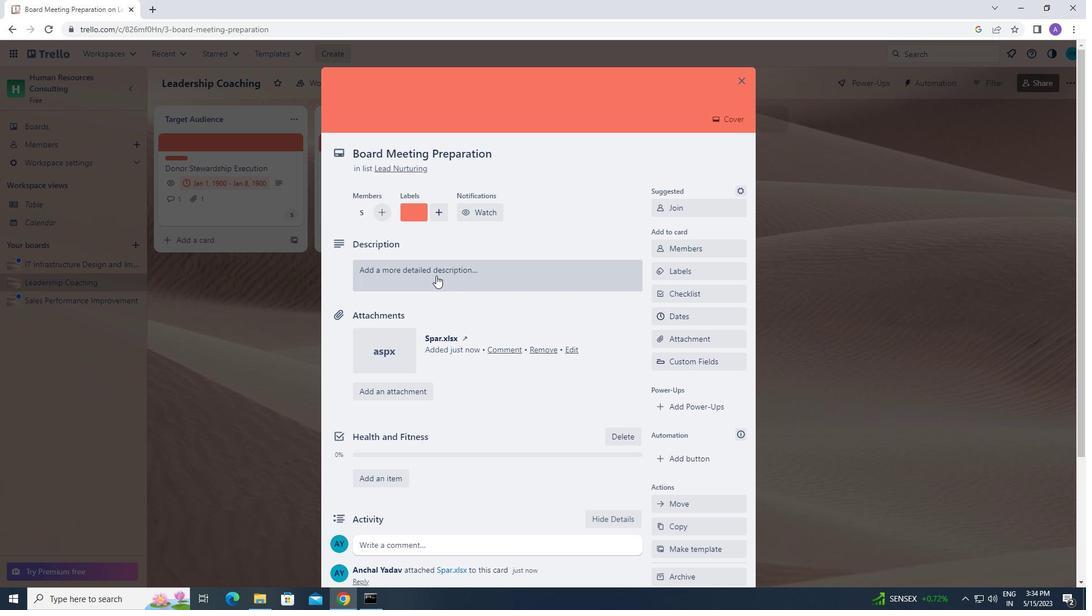
Action: Mouse pressed left at (434, 273)
Screenshot: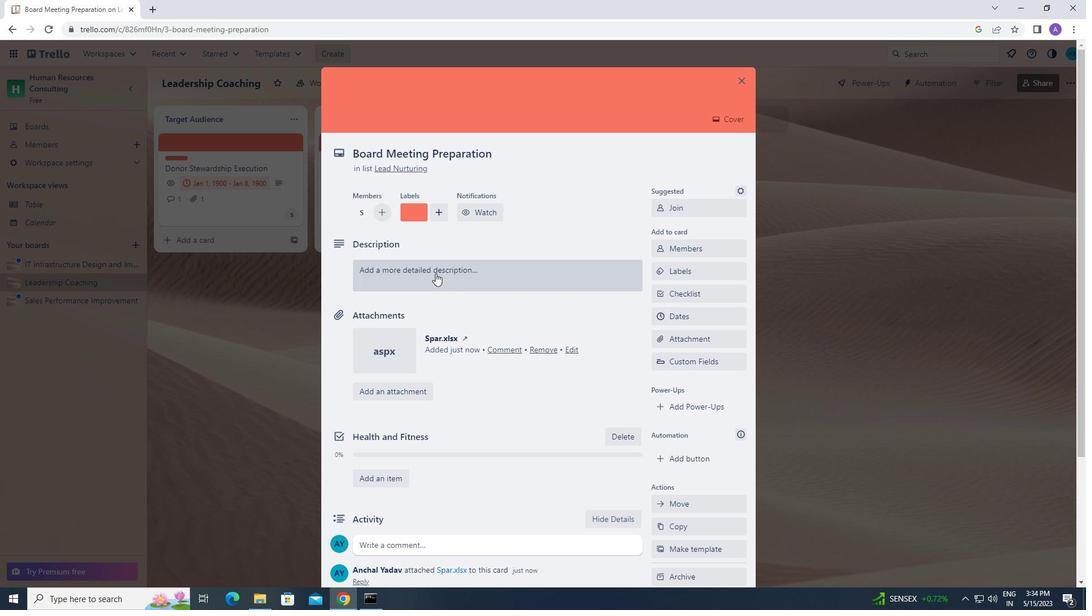 
Action: Mouse moved to (394, 311)
Screenshot: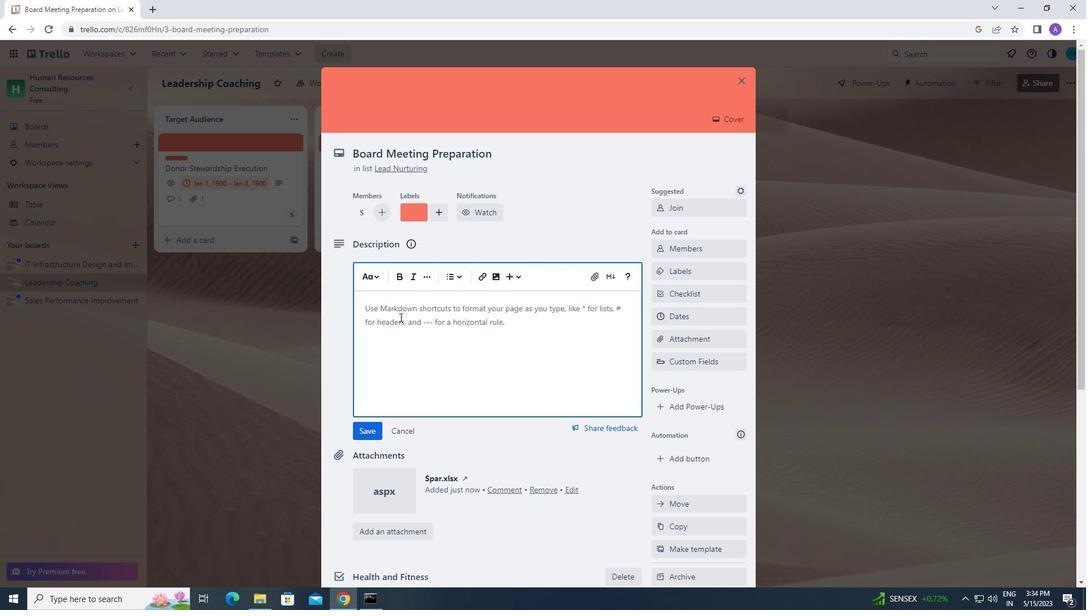 
Action: Mouse pressed left at (394, 311)
Screenshot: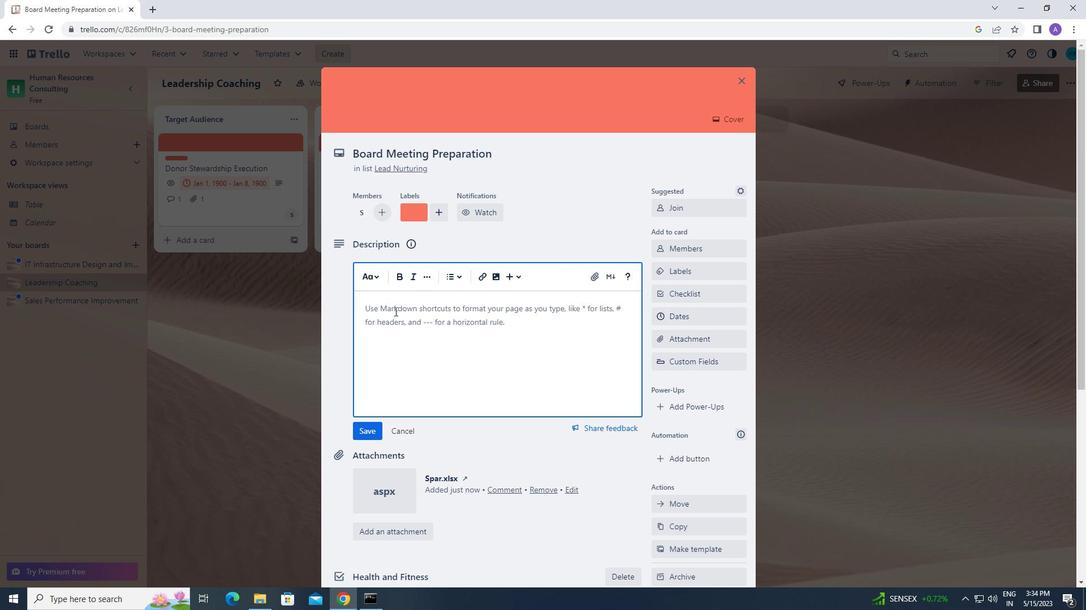 
Action: Key pressed <Key.caps_lock>d<Key.caps_lock>evelop<Key.space>and<Key.space>launch<Key.space>new<Key.space>sales<Key.space>promotion
Screenshot: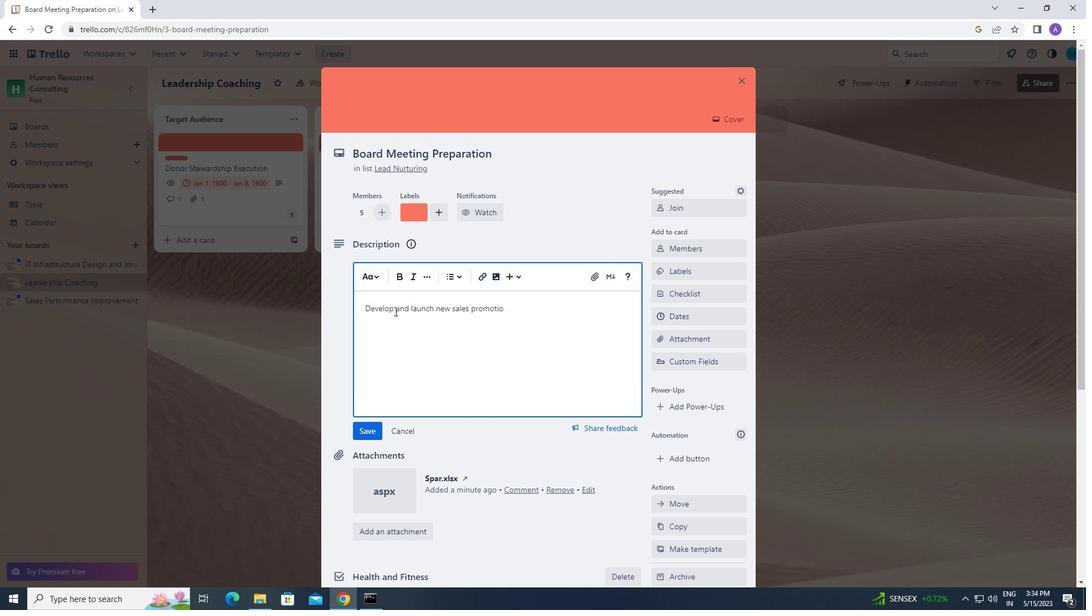 
Action: Mouse moved to (363, 431)
Screenshot: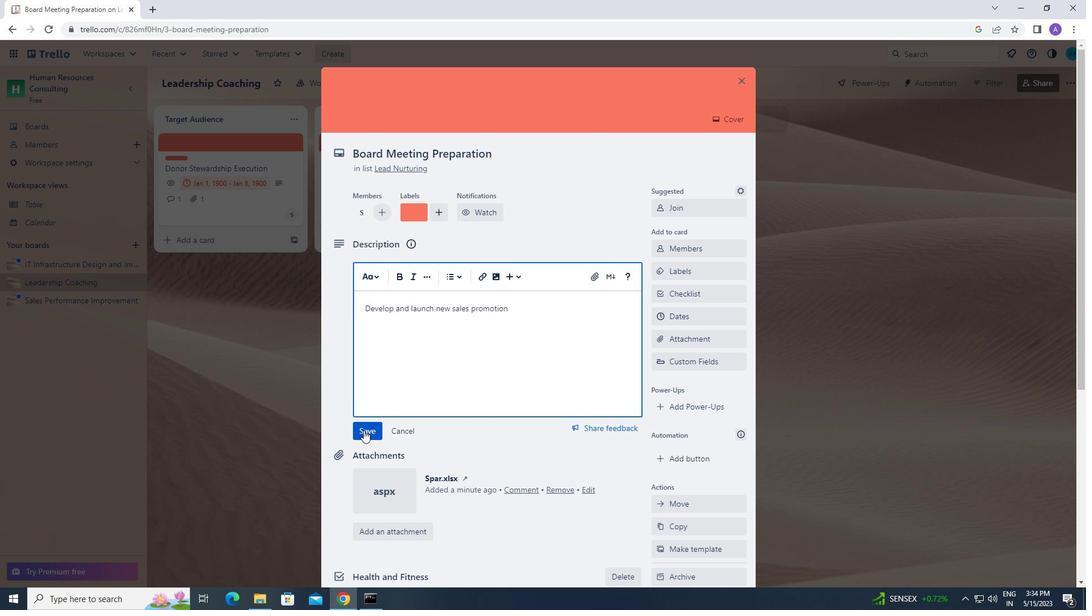 
Action: Mouse pressed left at (363, 431)
Screenshot: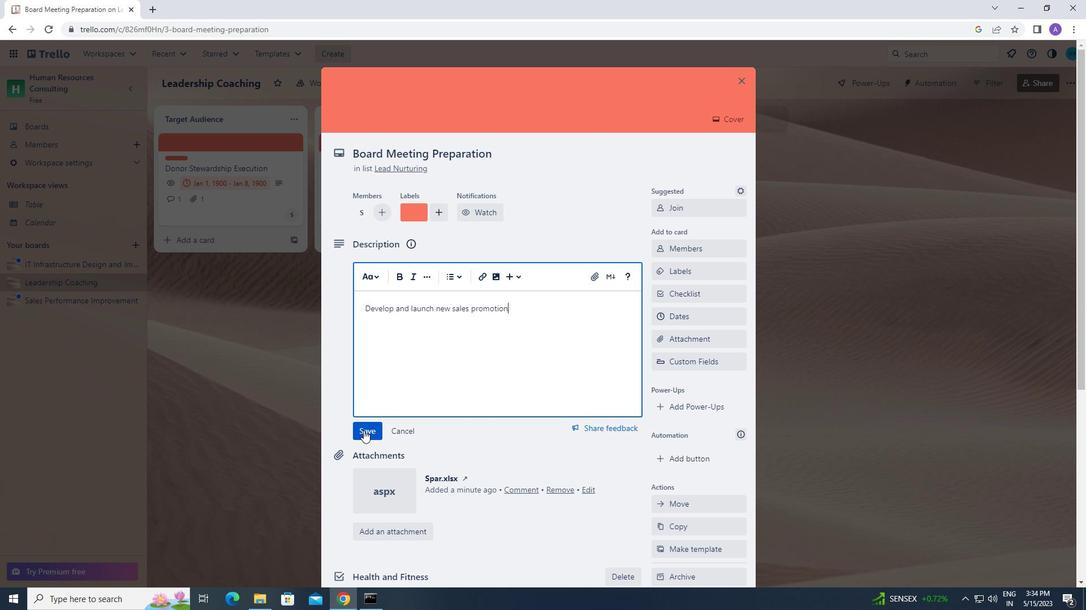 
Action: Mouse moved to (368, 444)
Screenshot: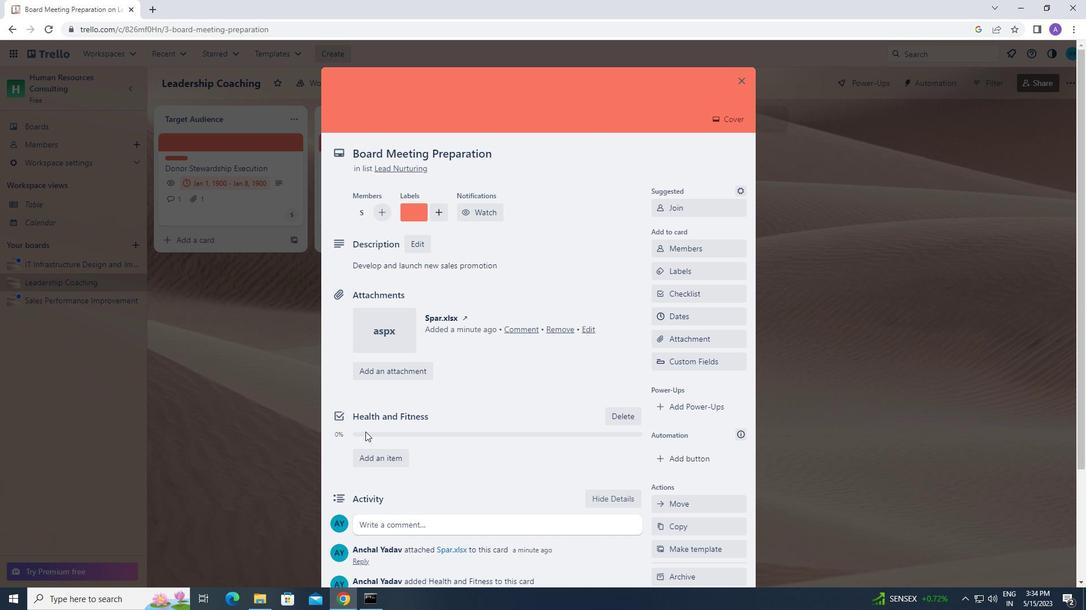 
Action: Mouse scrolled (368, 444) with delta (0, 0)
Screenshot: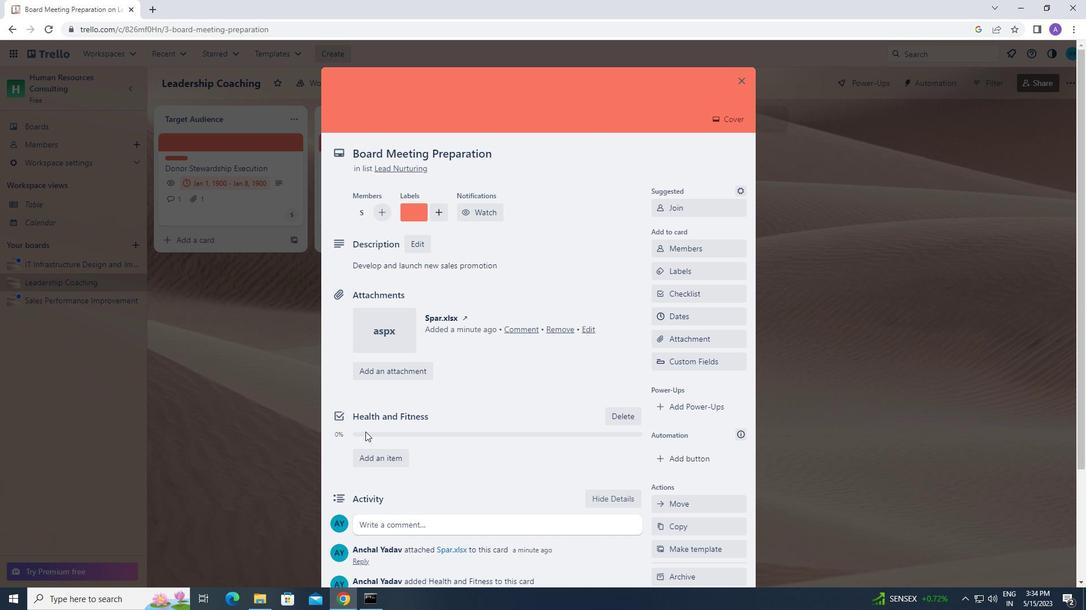 
Action: Mouse scrolled (368, 444) with delta (0, 0)
Screenshot: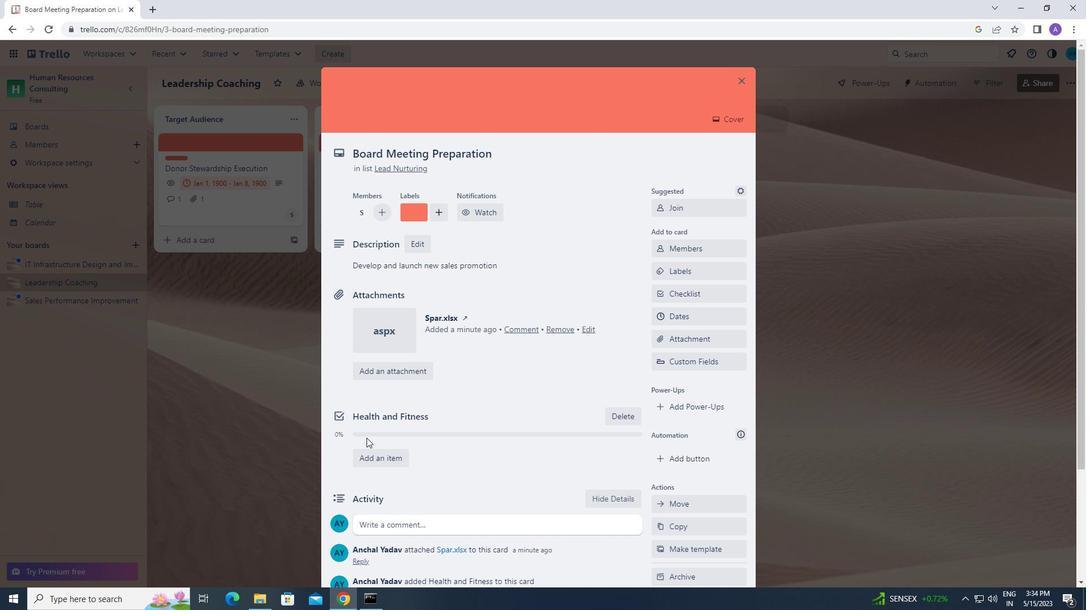 
Action: Mouse moved to (381, 410)
Screenshot: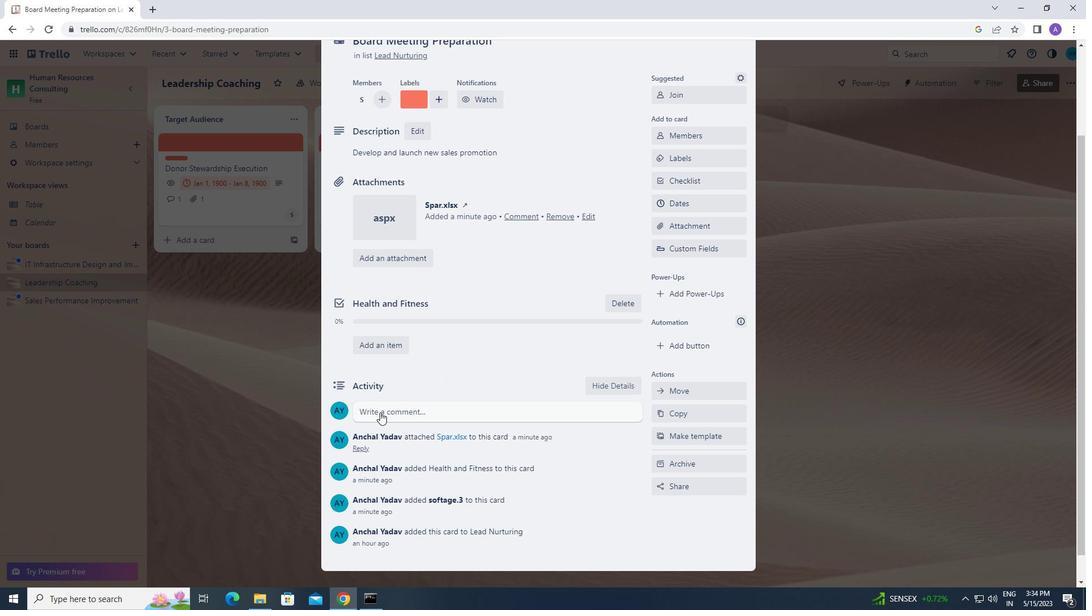 
Action: Mouse pressed left at (381, 410)
Screenshot: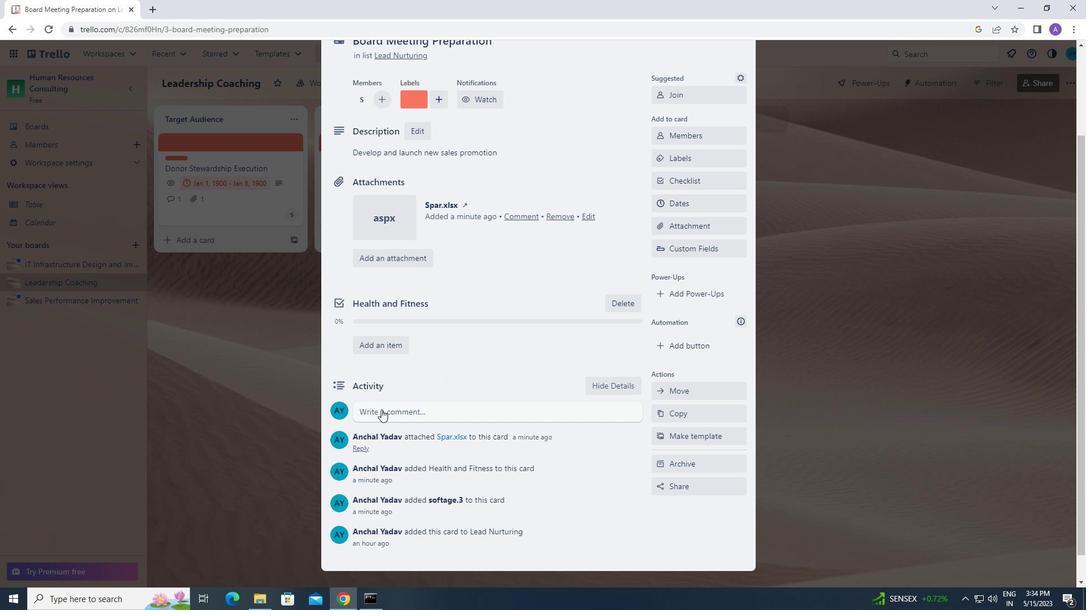
Action: Mouse moved to (373, 448)
Screenshot: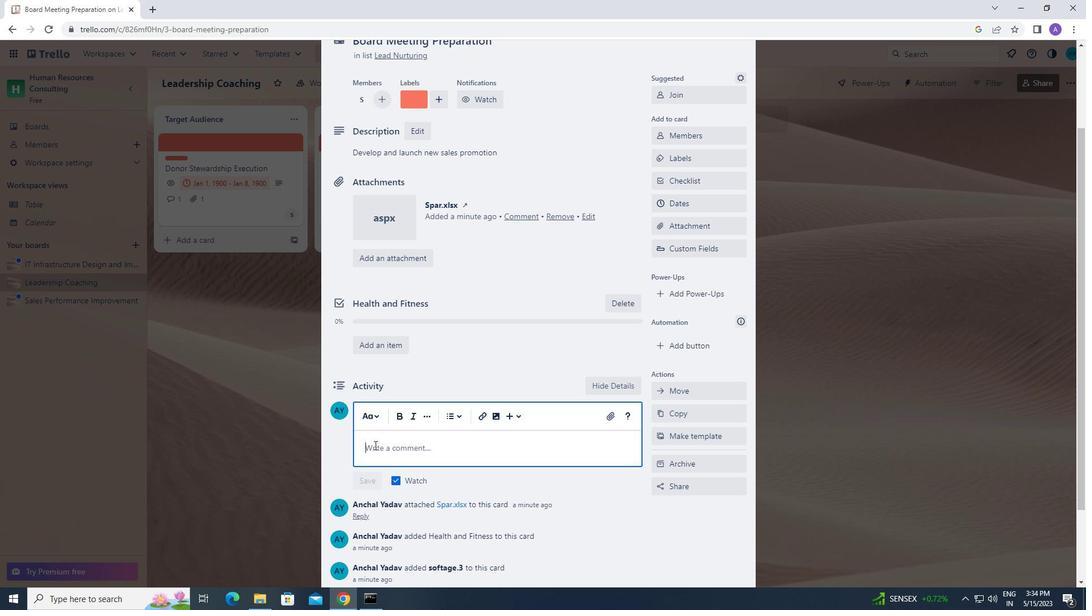 
Action: Mouse pressed left at (373, 448)
Screenshot: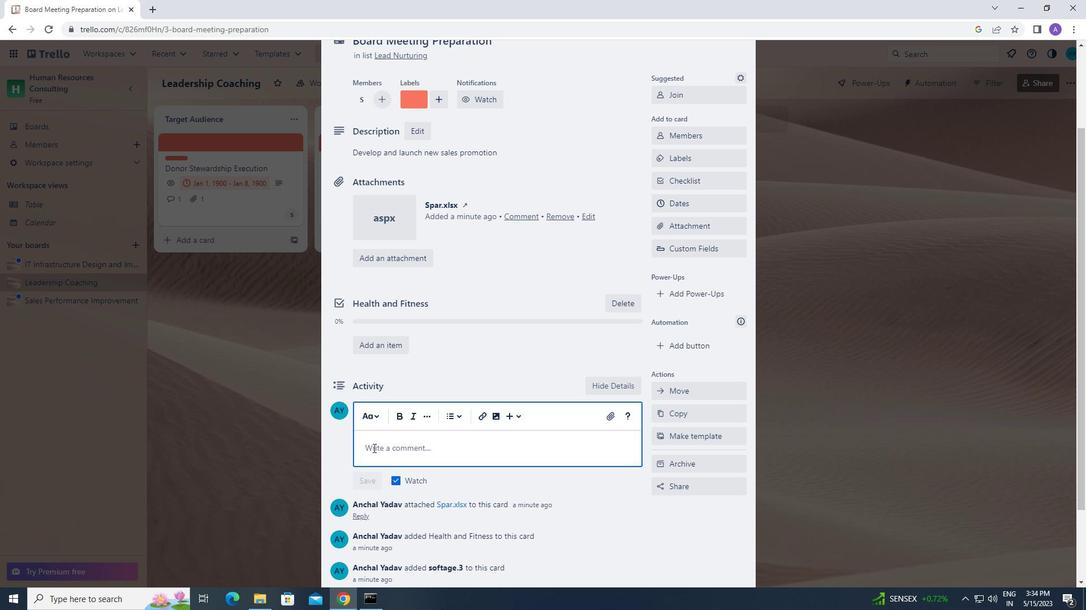 
Action: Key pressed <Key.caps_lock>i<Key.caps_lock>t
Screenshot: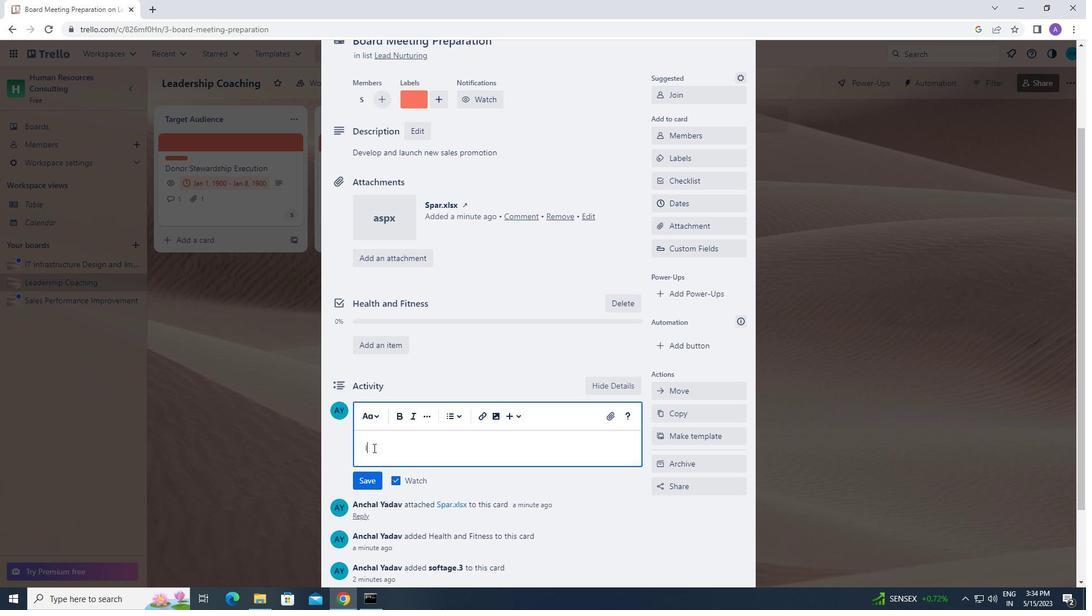
Action: Mouse moved to (436, 503)
Screenshot: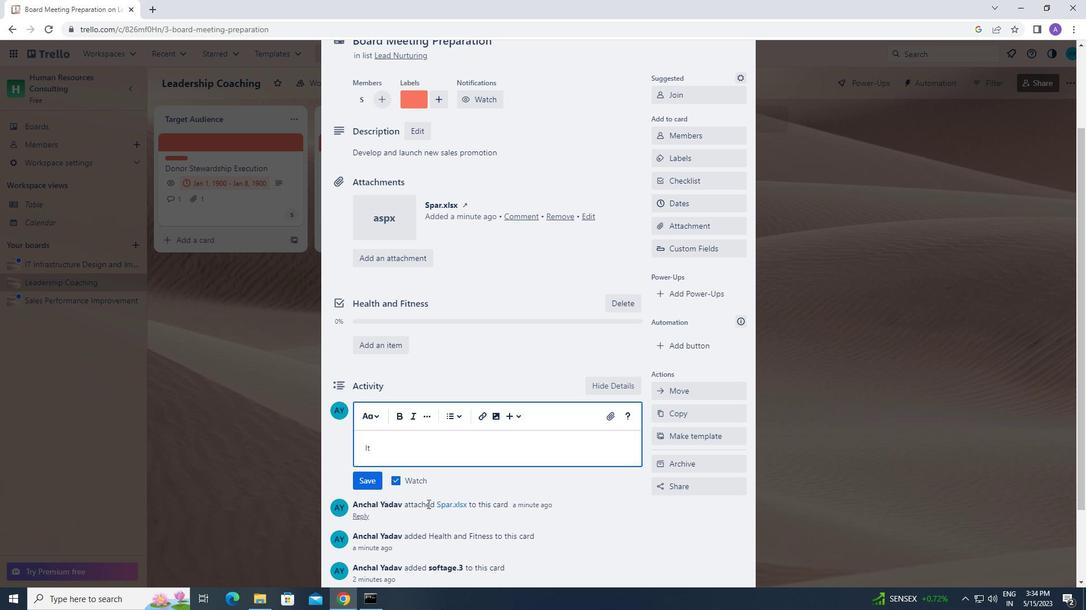 
Action: Key pressed s<Key.space>important<Key.space>to<Key.space>ensure<Key.space>that<Key.space>this<Key.space>task<Key.space>aligns<Key.space>with<Key.space>our<Key.space>overall<Key.space>project<Key.space>goals<Key.space>as<Key.space>it<Key.space>is<Key.space>part<Key.space>of<Key.space>a<Key.space>larger<Key.space>project
Screenshot: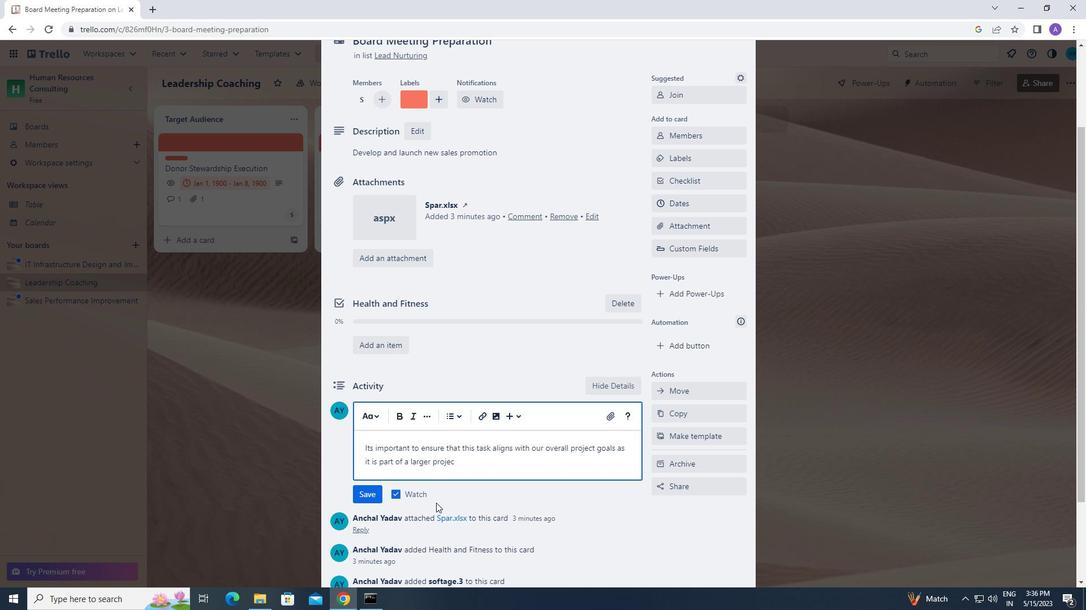 
Action: Mouse moved to (367, 492)
Screenshot: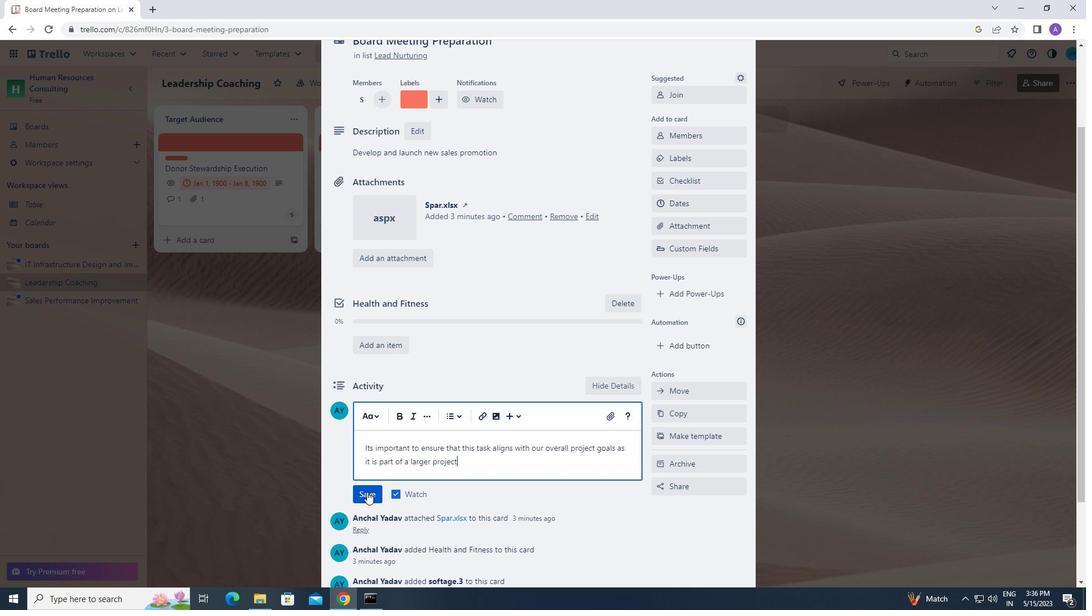 
Action: Mouse pressed left at (367, 492)
Screenshot: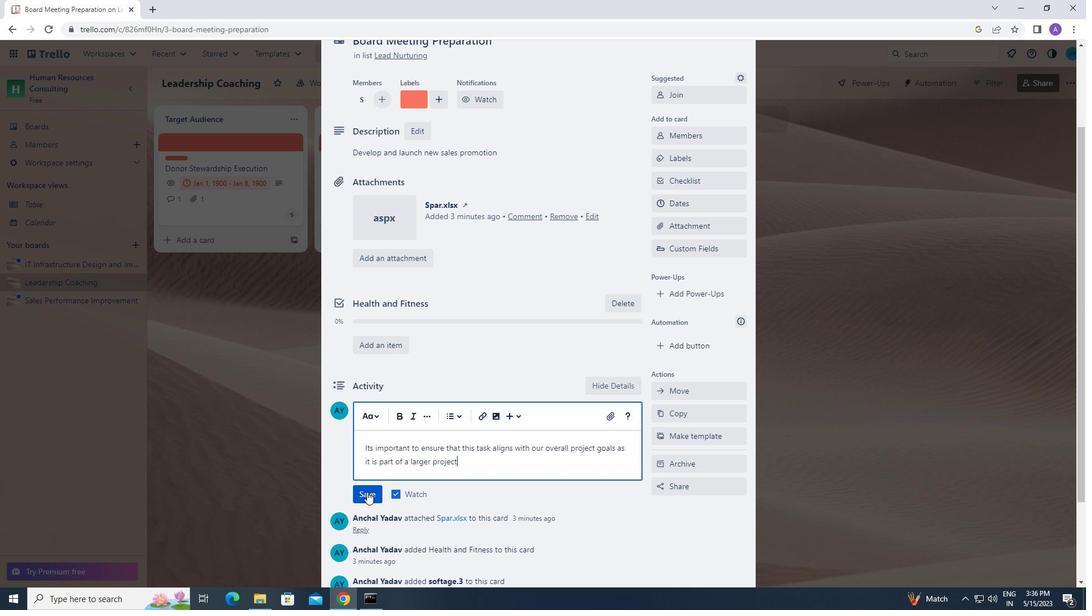 
Action: Mouse moved to (665, 203)
Screenshot: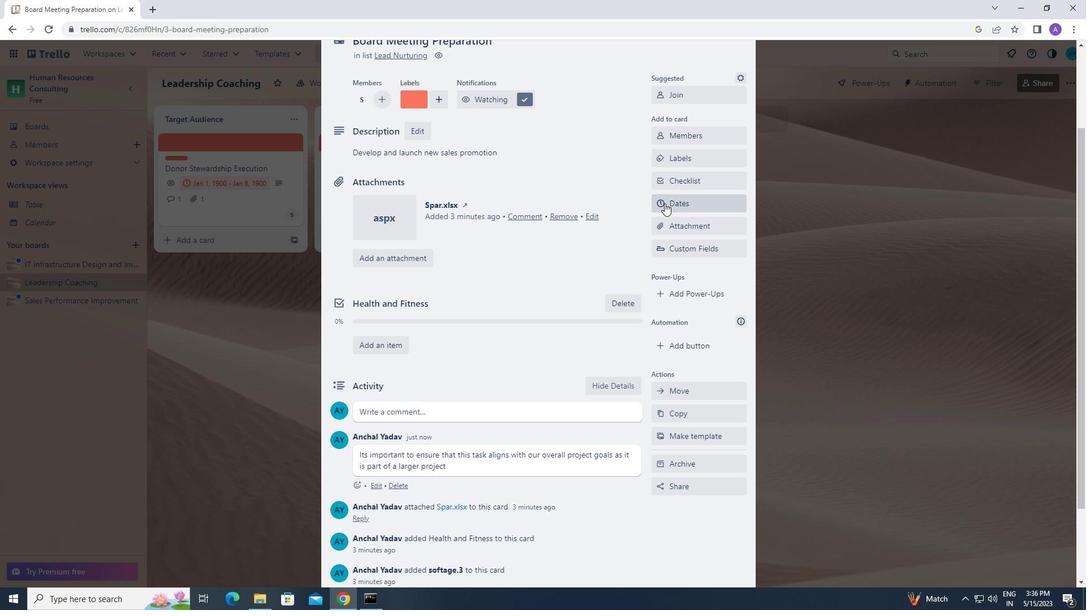 
Action: Mouse pressed left at (665, 203)
Screenshot: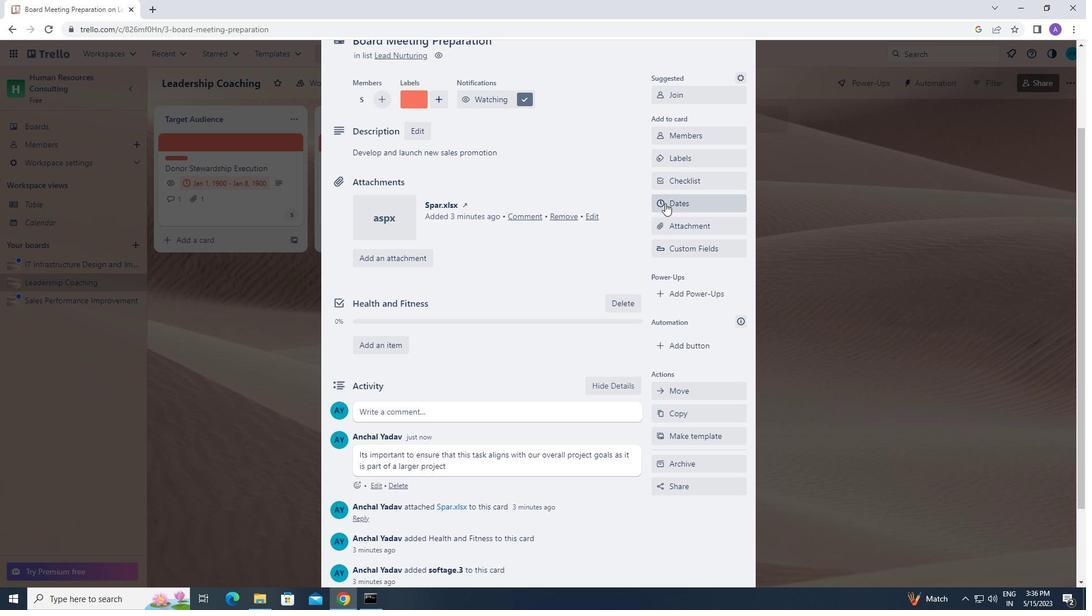 
Action: Mouse moved to (660, 287)
Screenshot: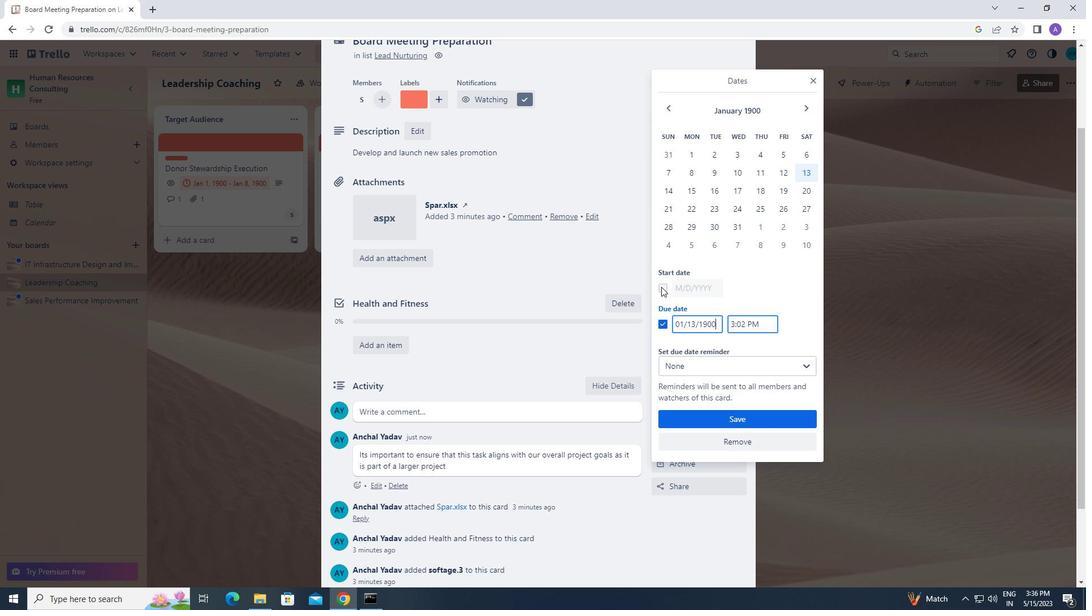 
Action: Mouse pressed left at (660, 287)
Screenshot: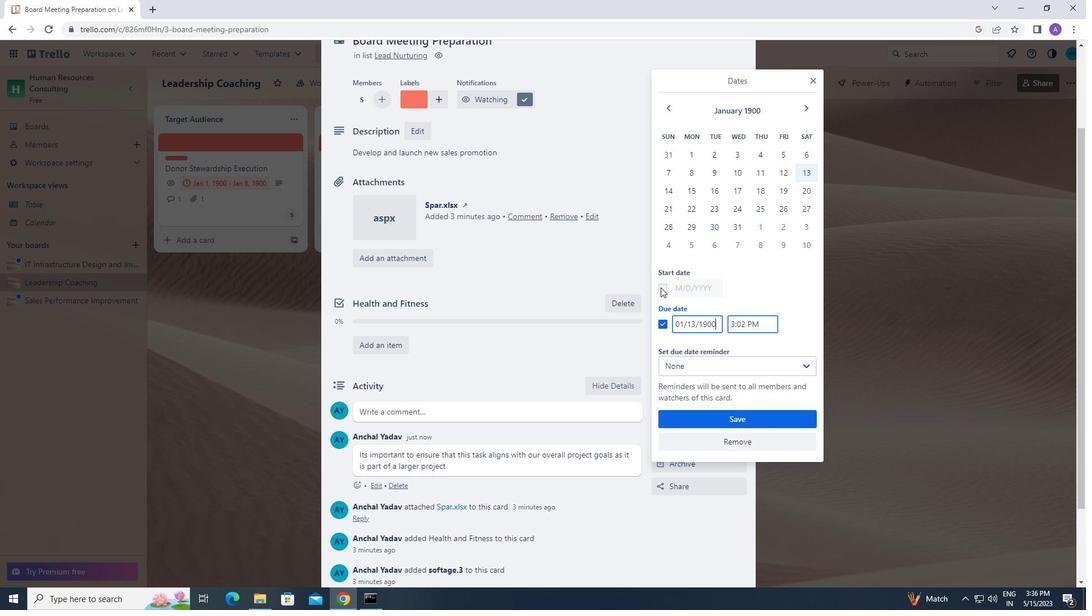 
Action: Mouse moved to (695, 287)
Screenshot: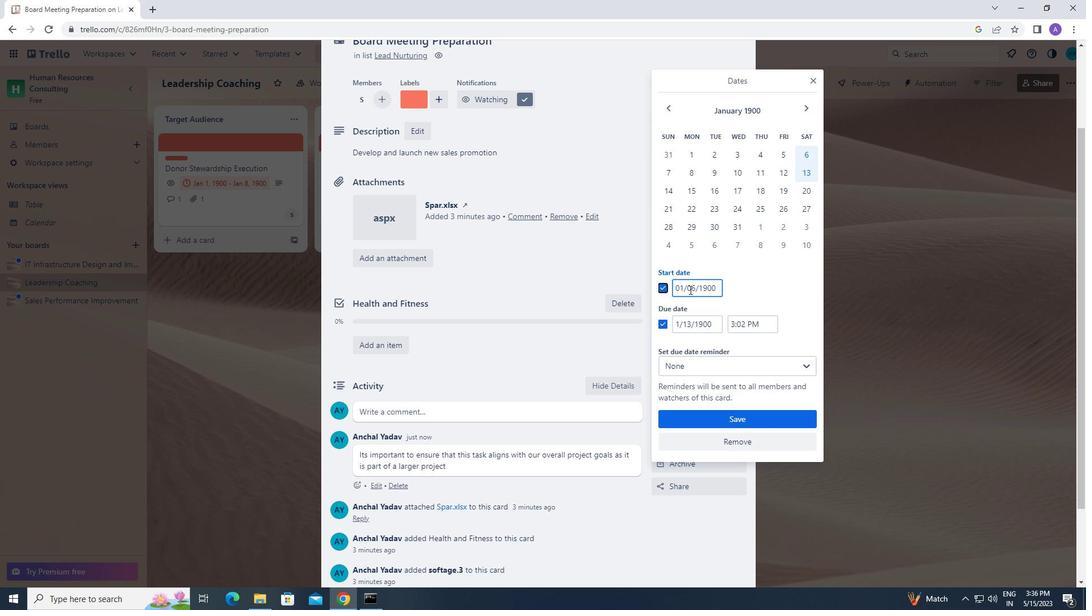 
Action: Mouse pressed left at (695, 287)
Screenshot: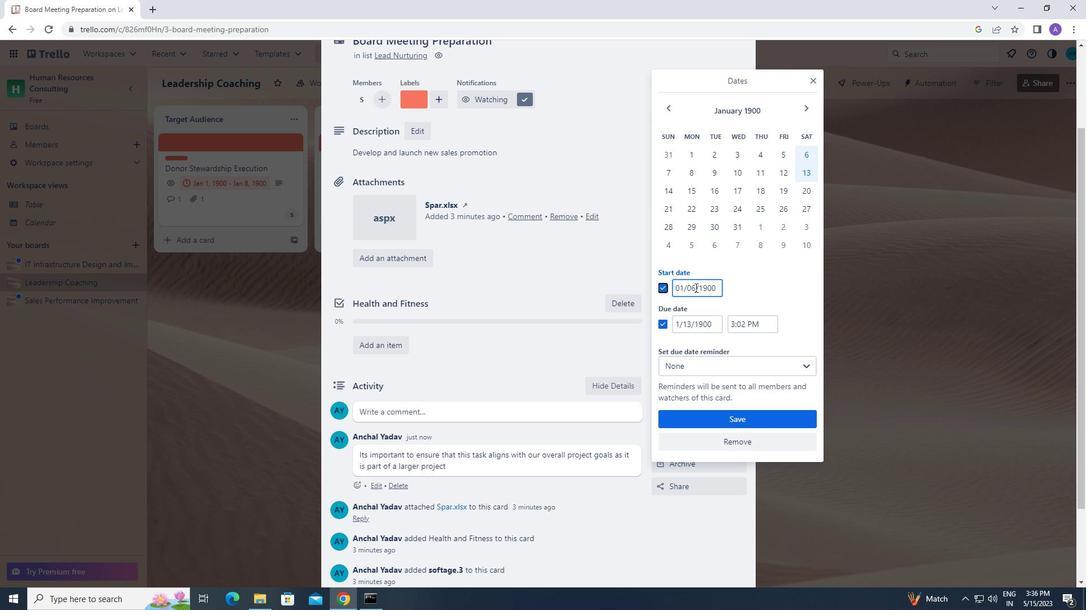 
Action: Mouse moved to (686, 288)
Screenshot: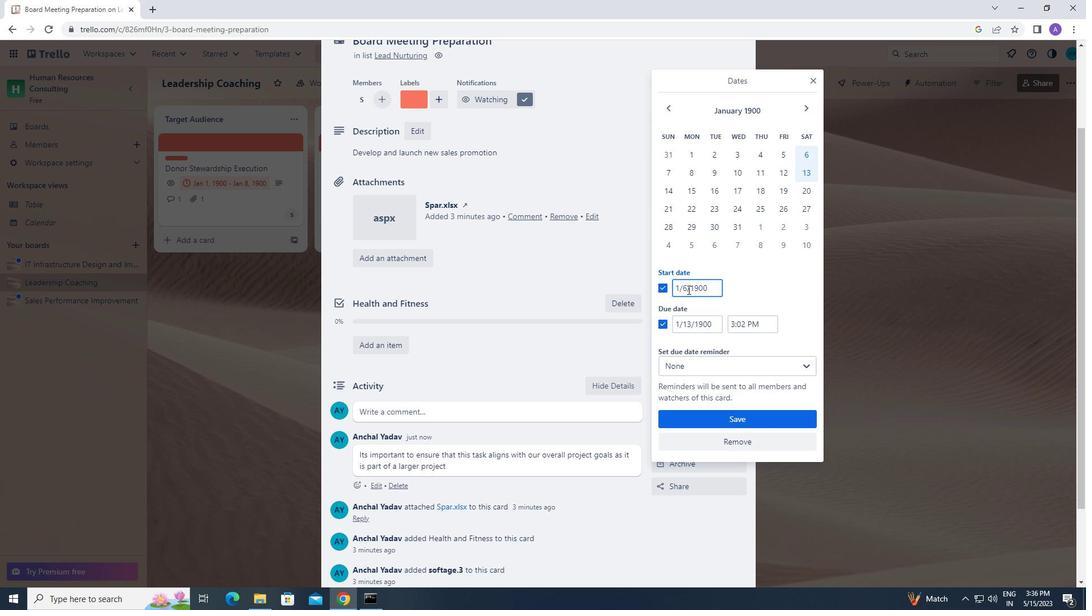 
Action: Mouse pressed left at (686, 288)
Screenshot: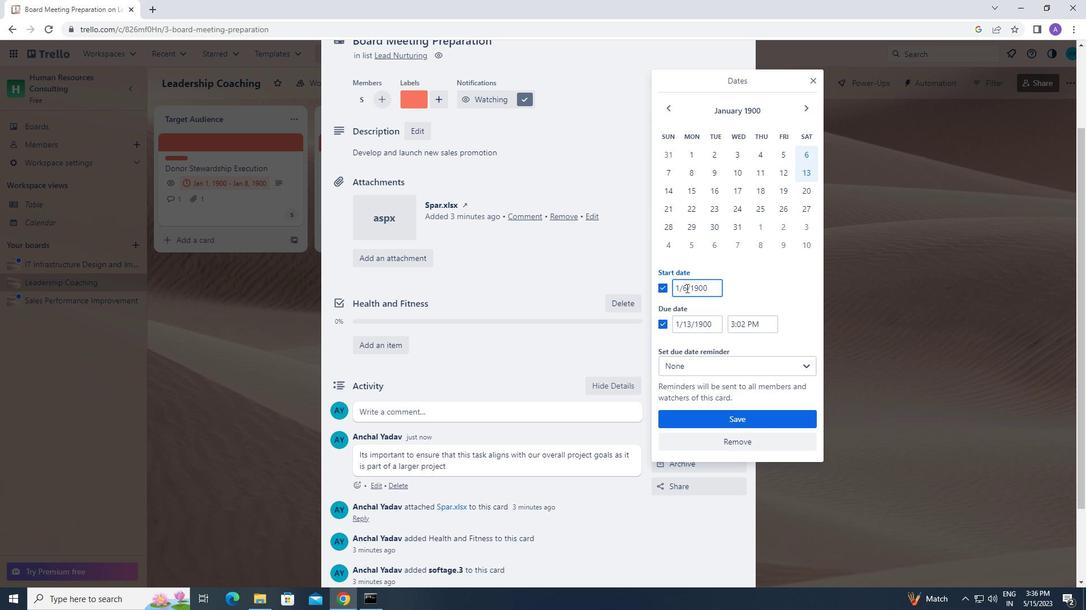 
Action: Key pressed <Key.backspace>07
Screenshot: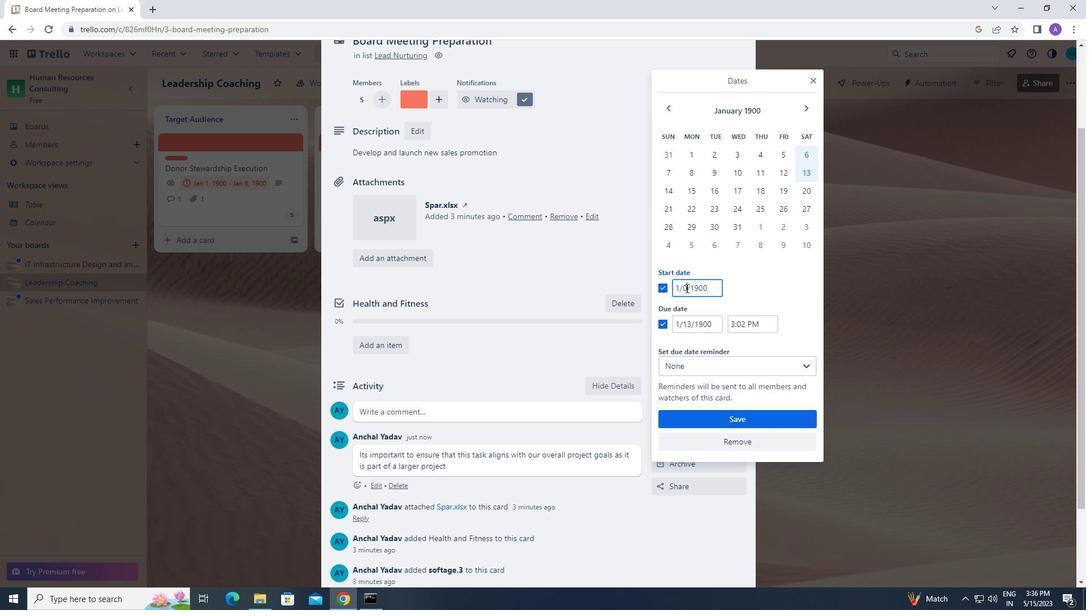
Action: Mouse moved to (696, 325)
Screenshot: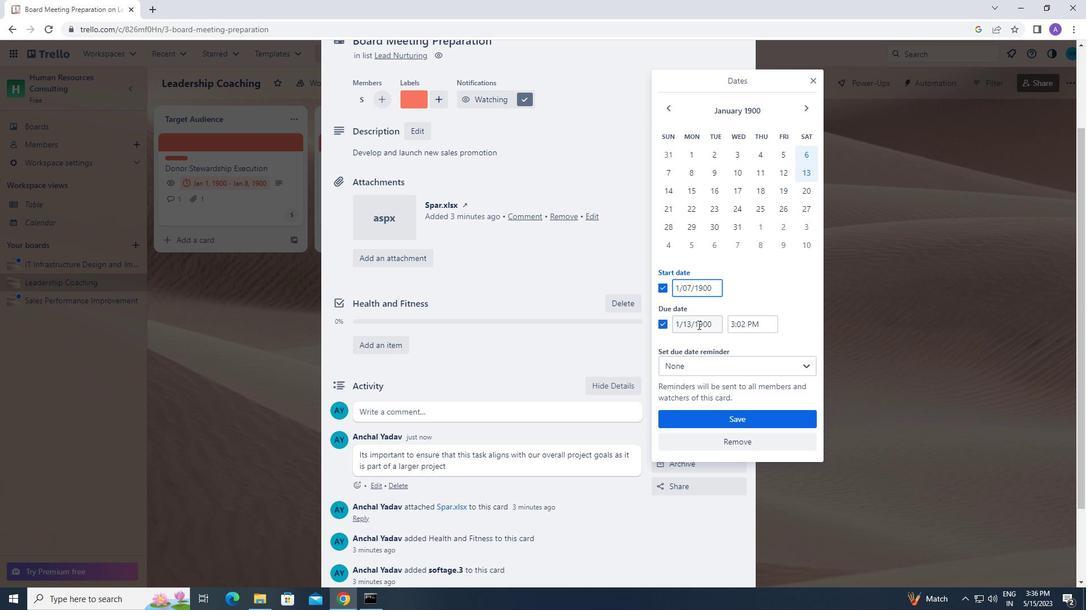 
Action: Mouse pressed left at (696, 325)
Screenshot: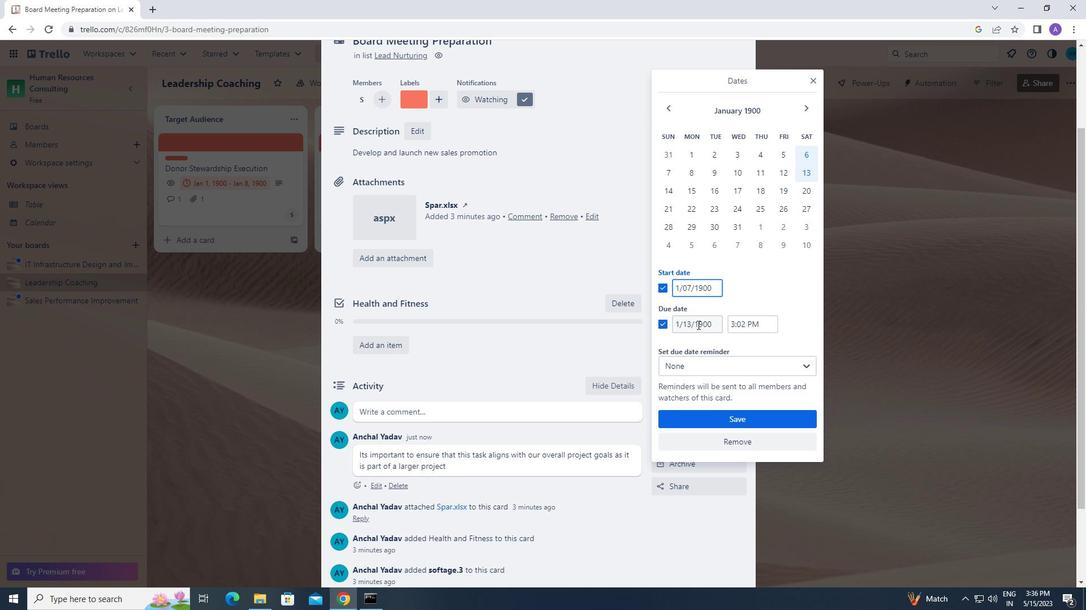 
Action: Mouse moved to (690, 324)
Screenshot: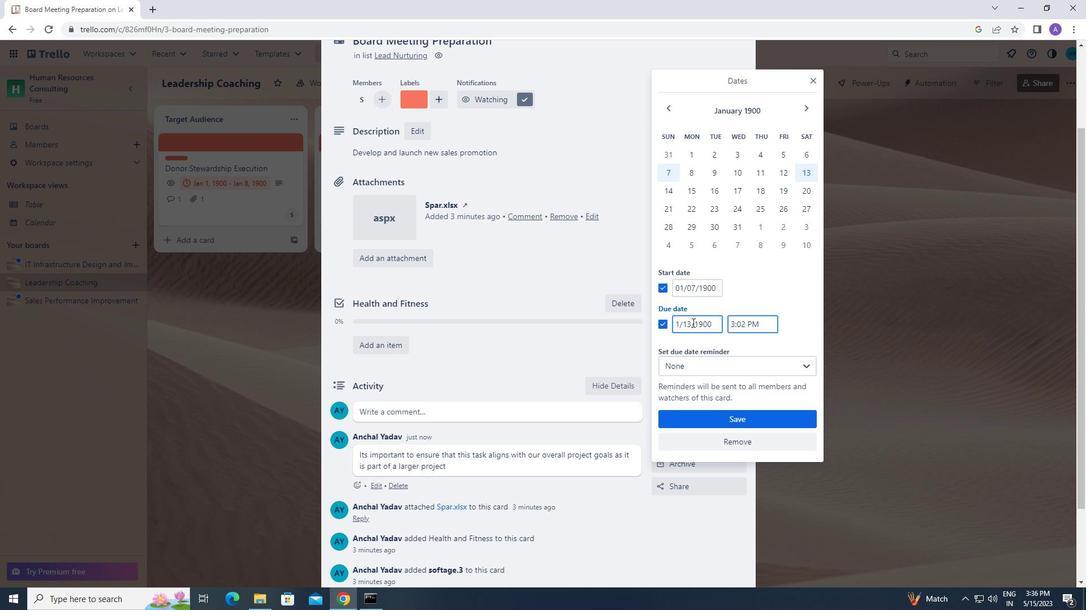 
Action: Mouse pressed left at (690, 324)
Screenshot: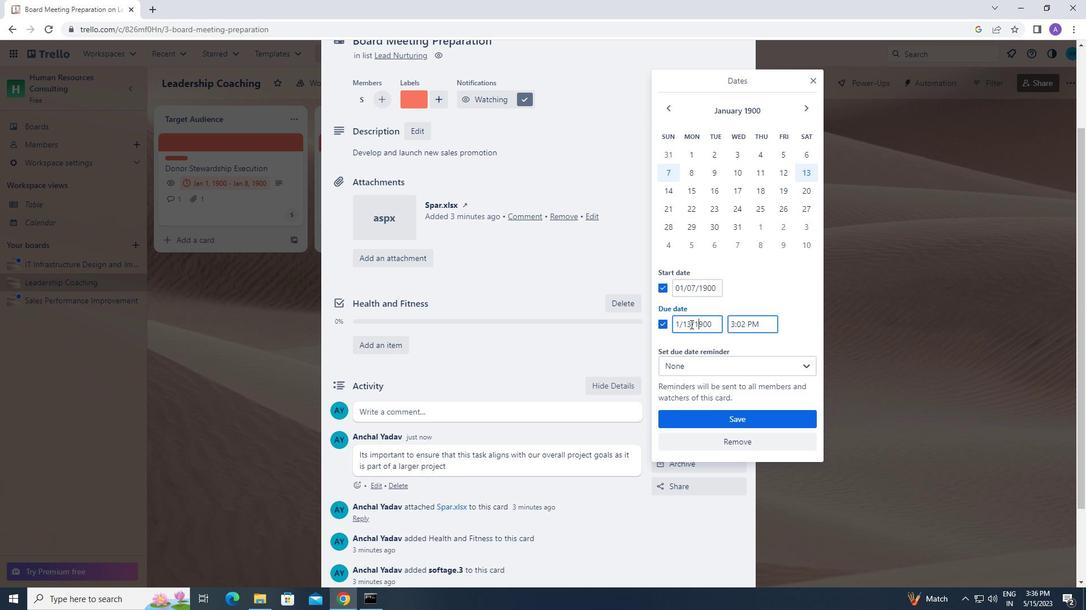 
Action: Key pressed <Key.backspace>4
Screenshot: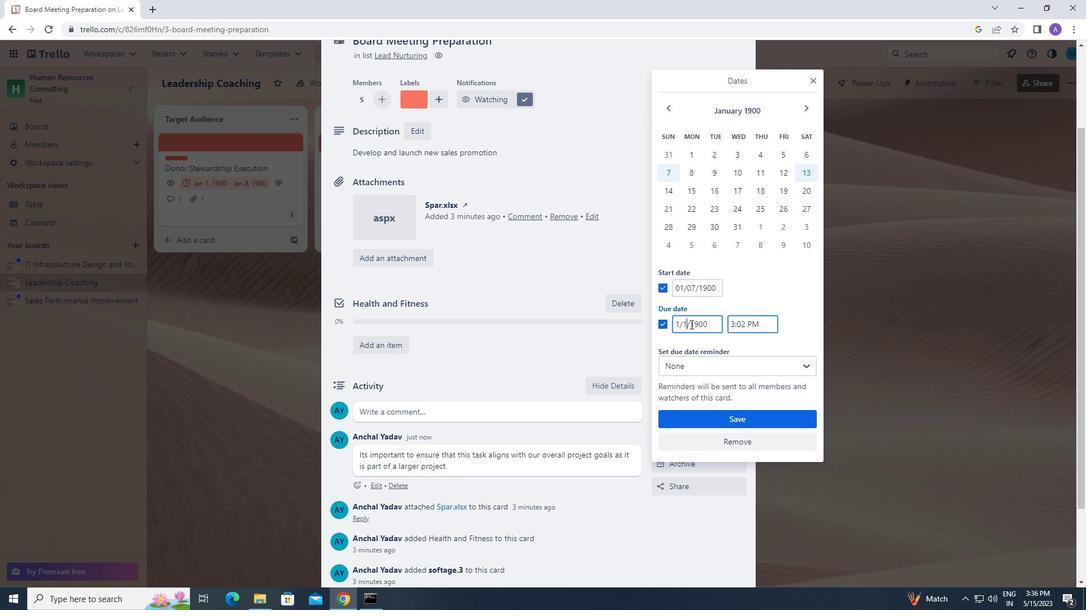 
Action: Mouse moved to (698, 417)
Screenshot: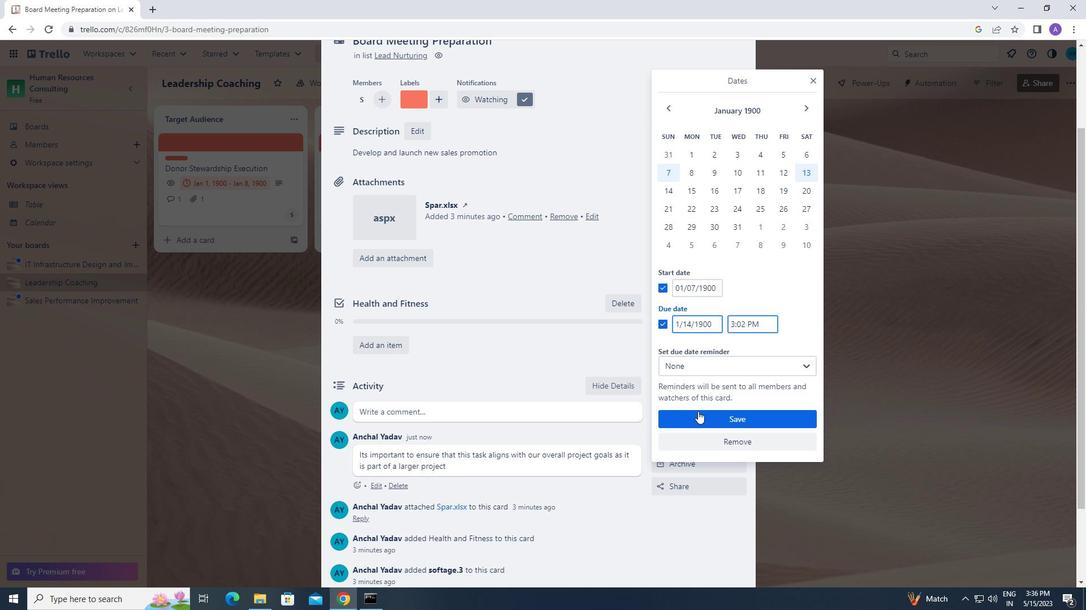 
Action: Mouse pressed left at (698, 417)
Screenshot: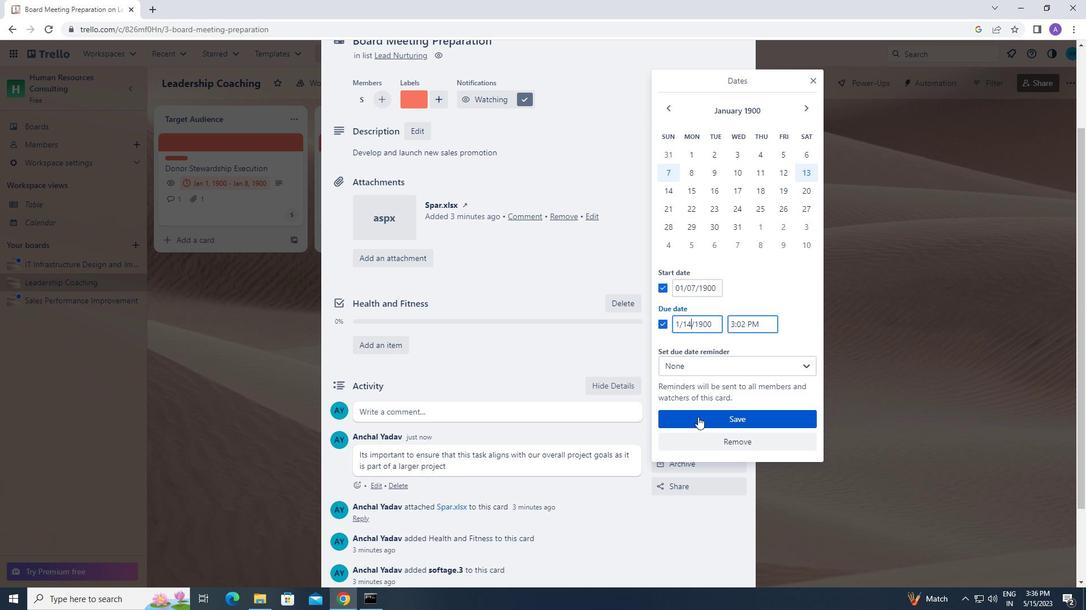 
